 Task: Search one way flight ticket for 2 adults, 4 children and 1 infant on lap in business from Orlando: Orlando International Airport to Rockford: Chicago Rockford International Airport(was Northwest Chicagoland Regional Airport At Rockford) on 5-1-2023. Number of bags: 2 carry on bags and 7 checked bags. Price is upto 107000. Outbound departure time preference is 7:00.
Action: Mouse moved to (219, 205)
Screenshot: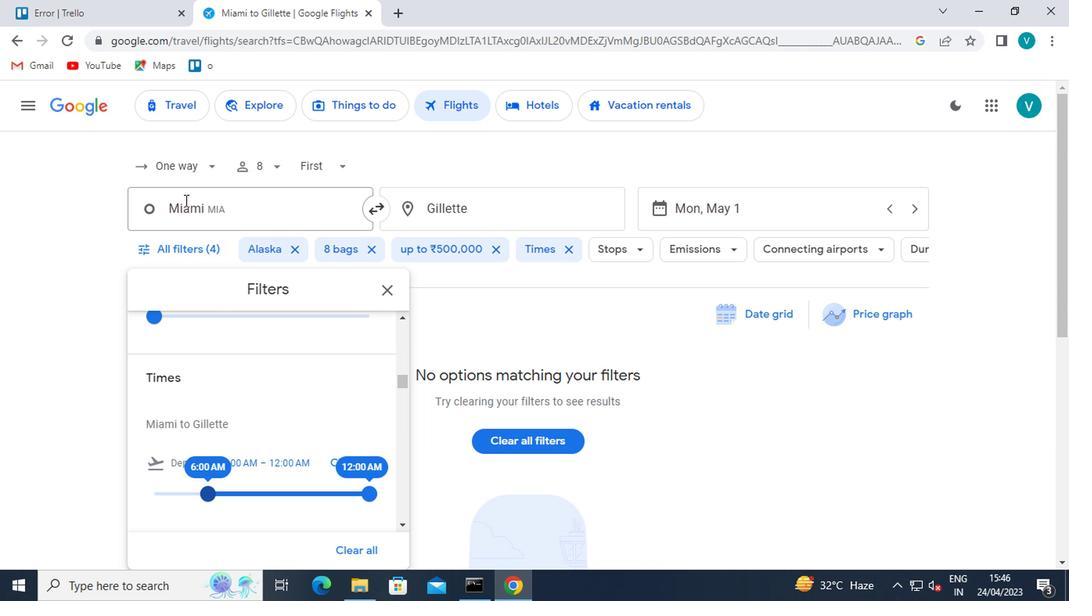 
Action: Mouse pressed left at (219, 205)
Screenshot: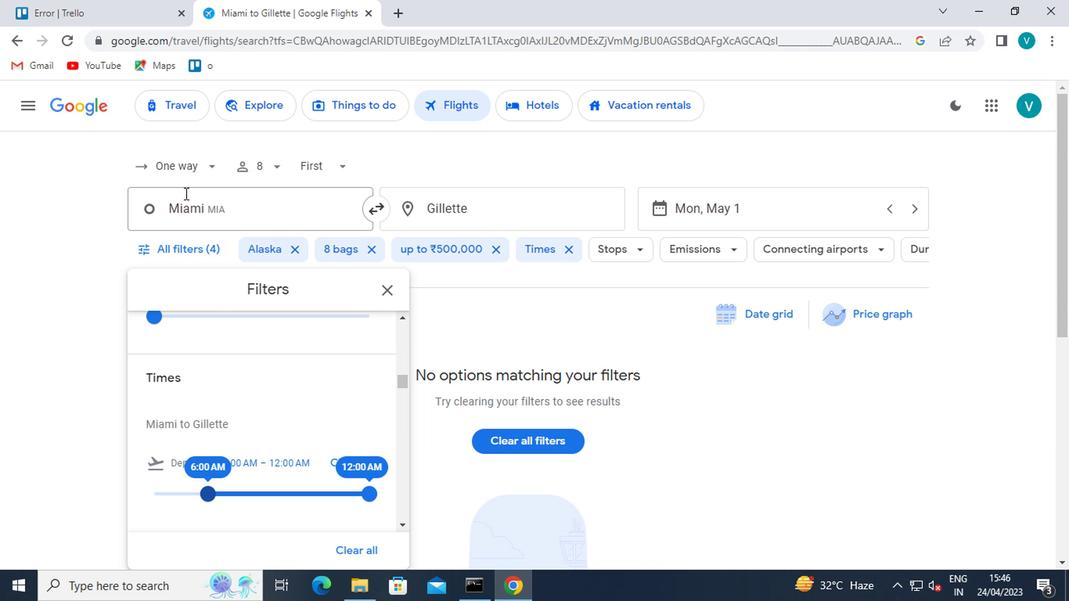 
Action: Mouse moved to (225, 253)
Screenshot: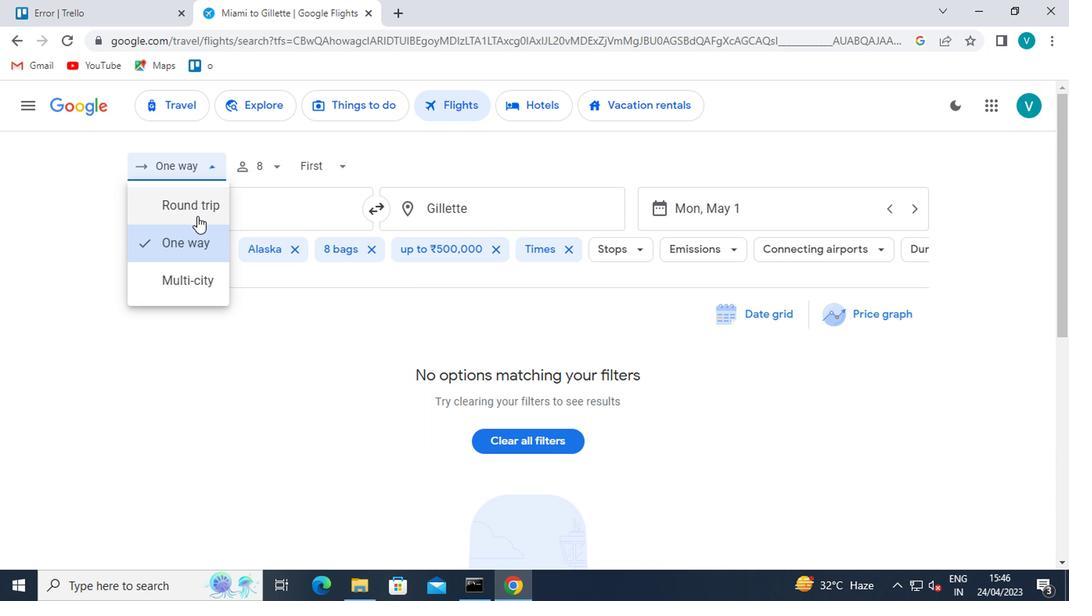 
Action: Mouse pressed left at (225, 253)
Screenshot: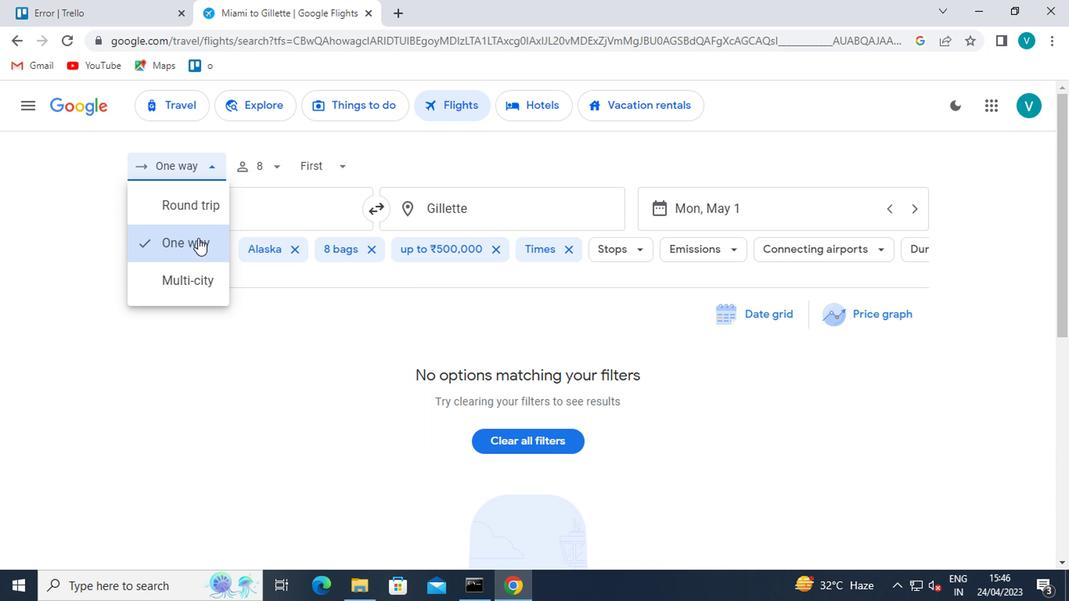 
Action: Mouse moved to (274, 201)
Screenshot: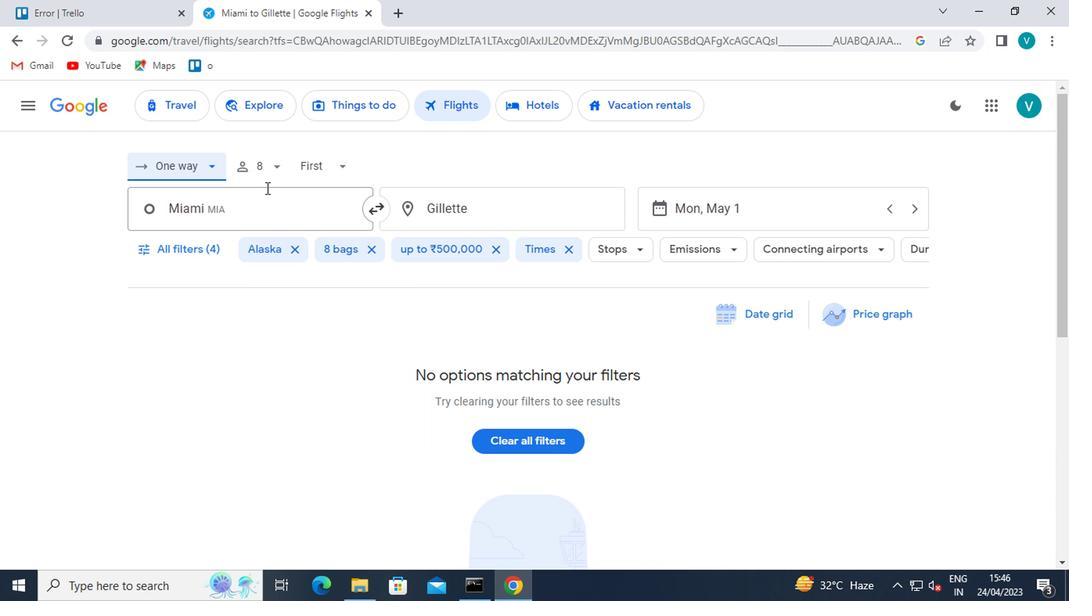 
Action: Mouse pressed left at (274, 201)
Screenshot: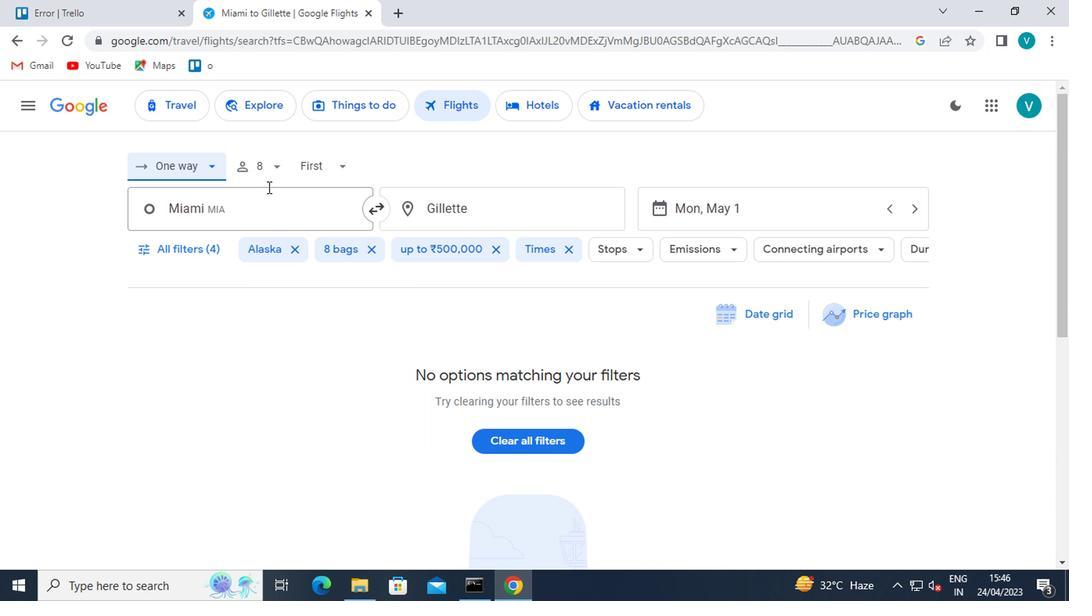 
Action: Mouse moved to (358, 228)
Screenshot: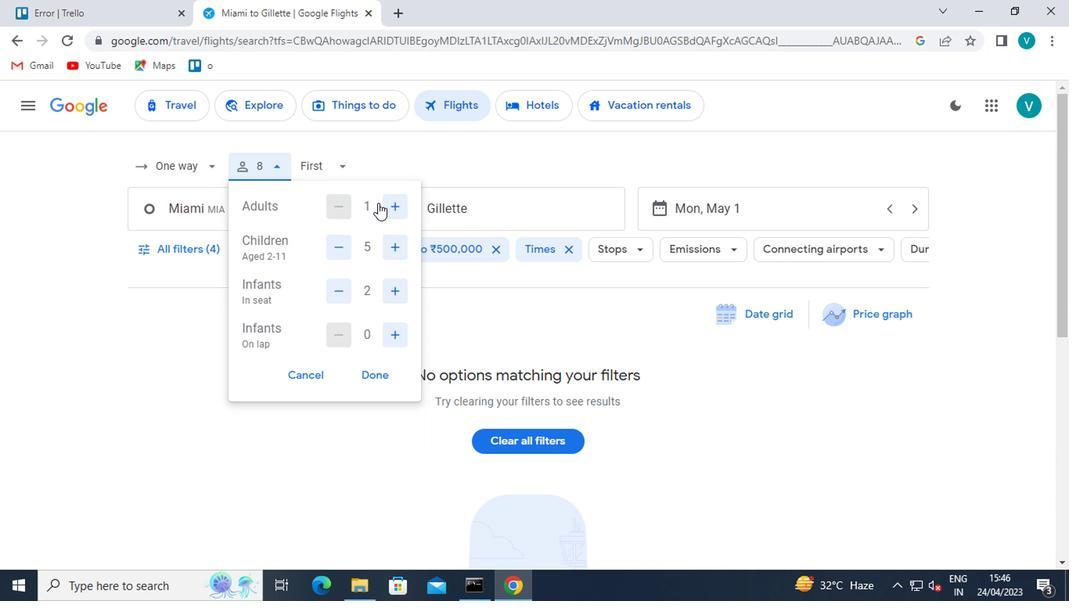 
Action: Mouse pressed left at (358, 228)
Screenshot: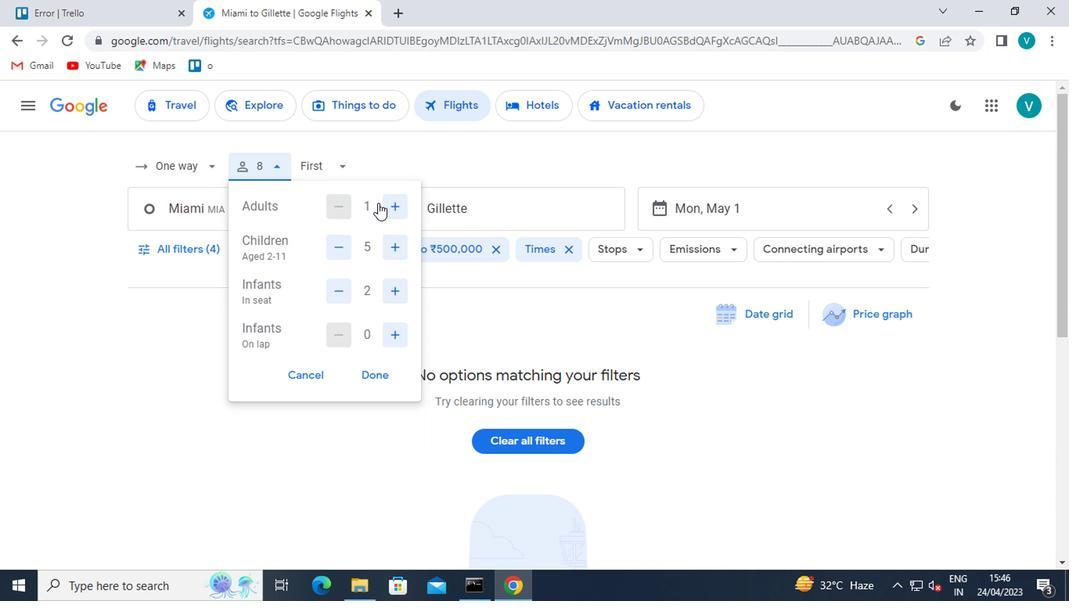 
Action: Mouse moved to (325, 260)
Screenshot: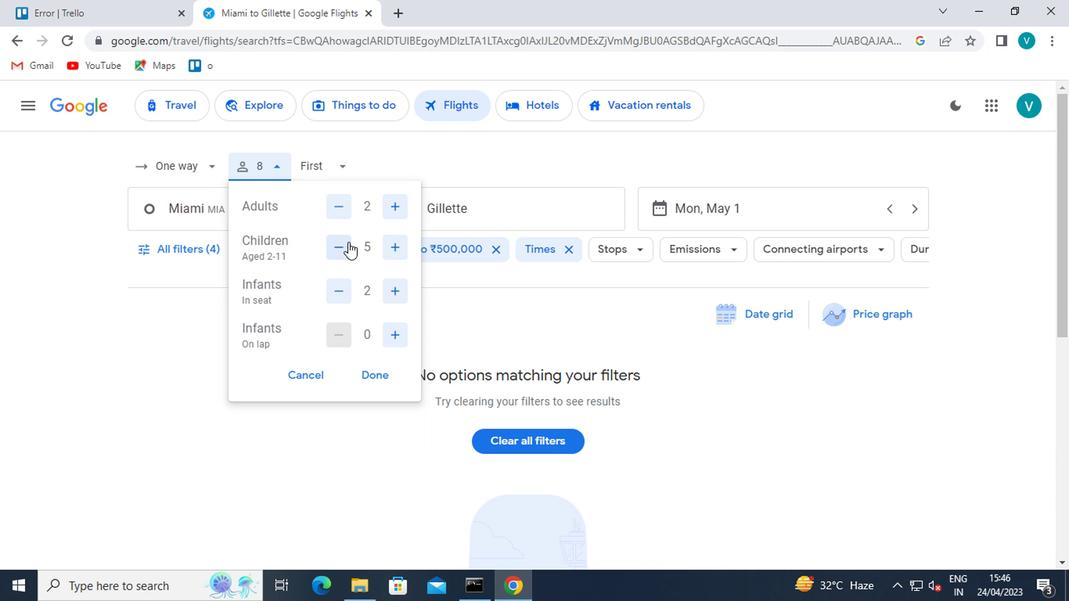 
Action: Mouse pressed left at (325, 260)
Screenshot: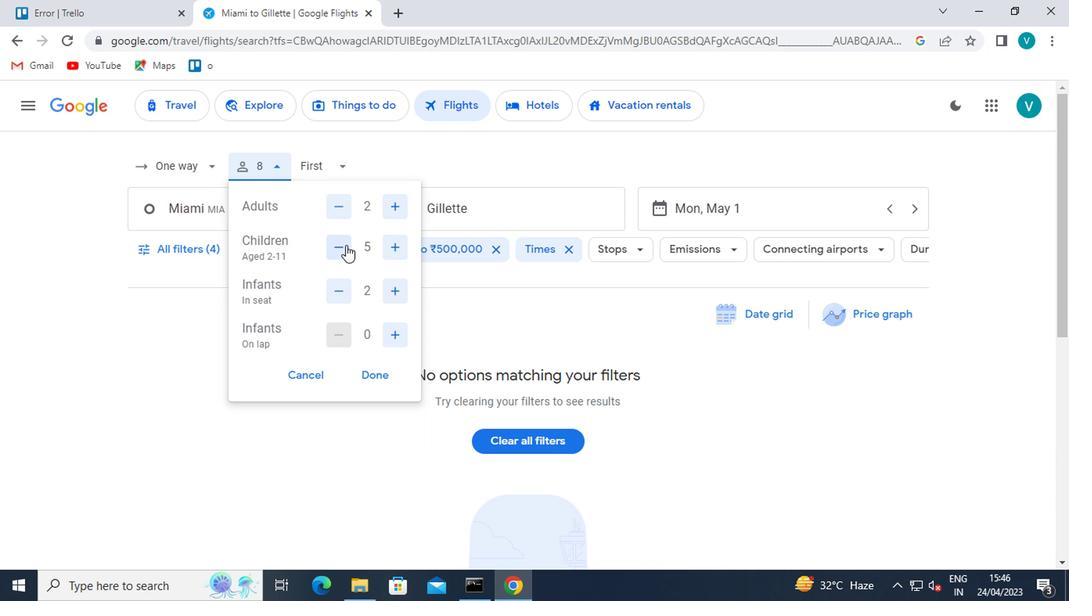 
Action: Mouse moved to (324, 289)
Screenshot: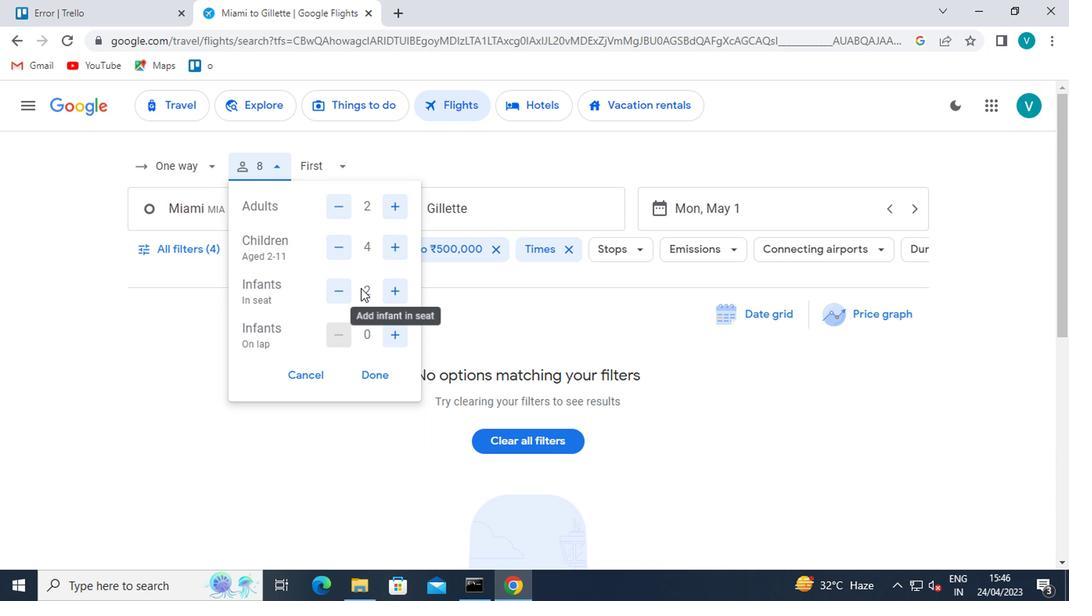 
Action: Mouse pressed left at (324, 289)
Screenshot: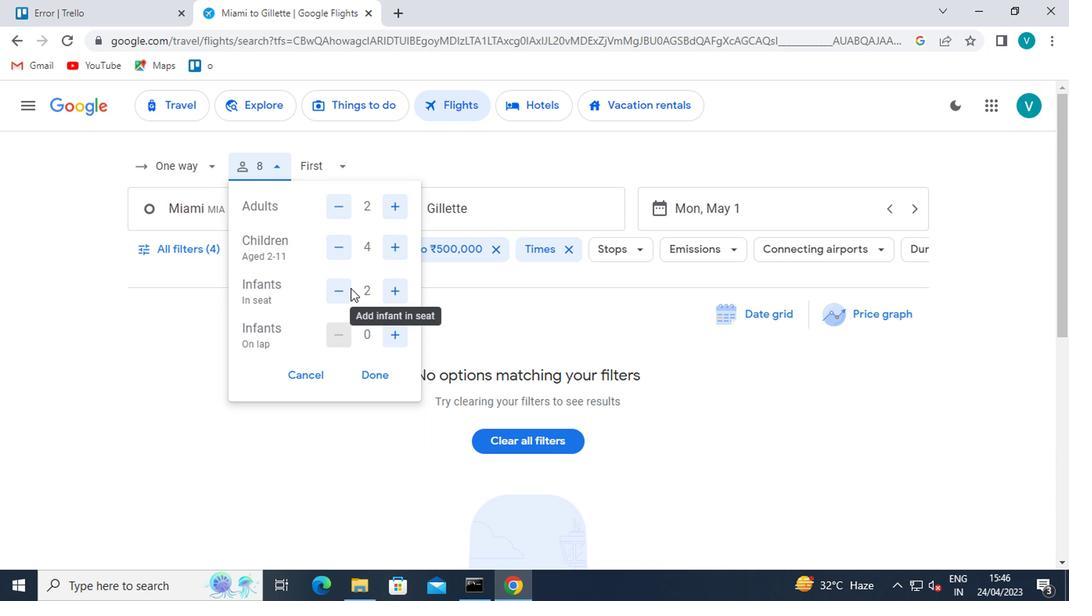
Action: Mouse moved to (323, 289)
Screenshot: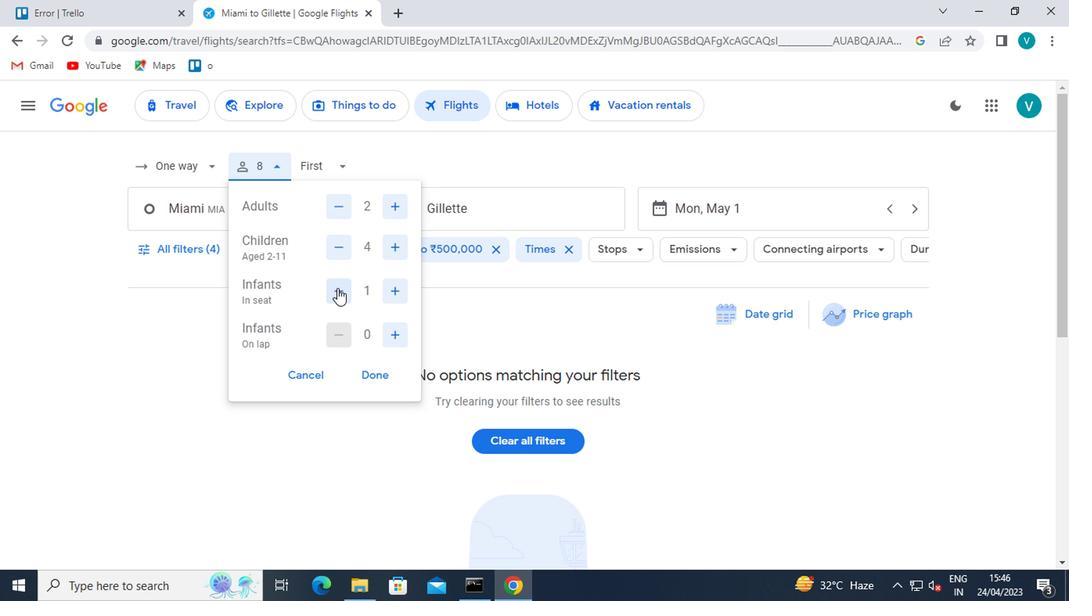 
Action: Mouse pressed left at (323, 289)
Screenshot: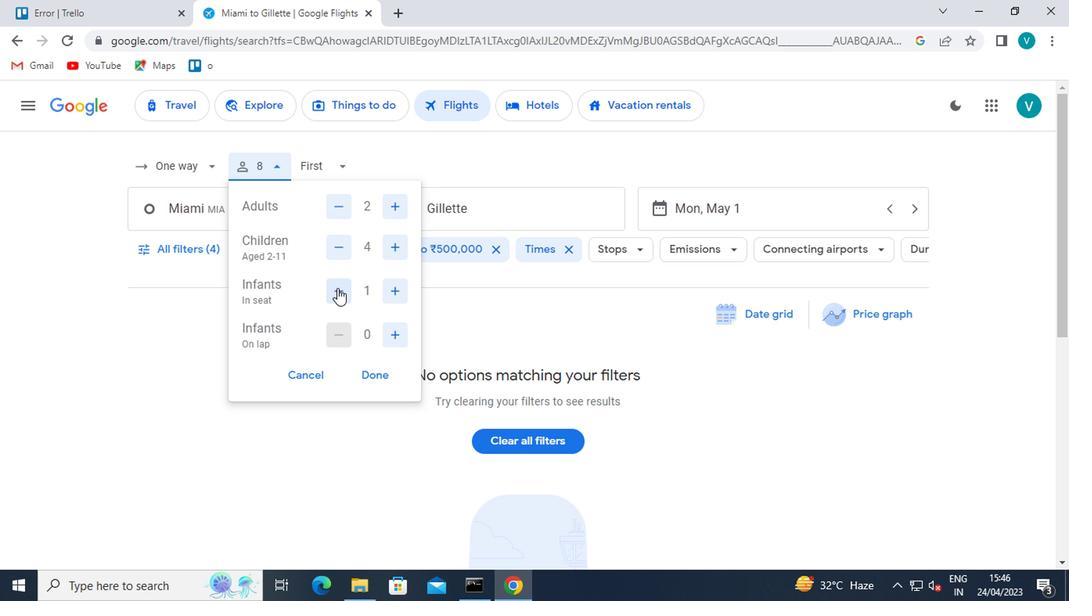 
Action: Mouse moved to (360, 323)
Screenshot: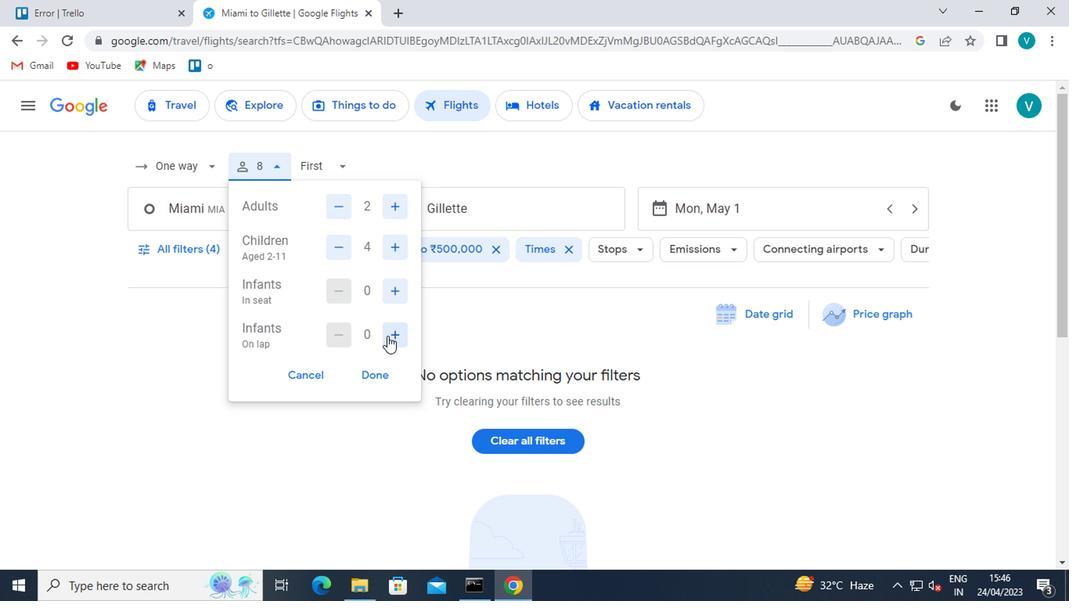 
Action: Mouse pressed left at (360, 323)
Screenshot: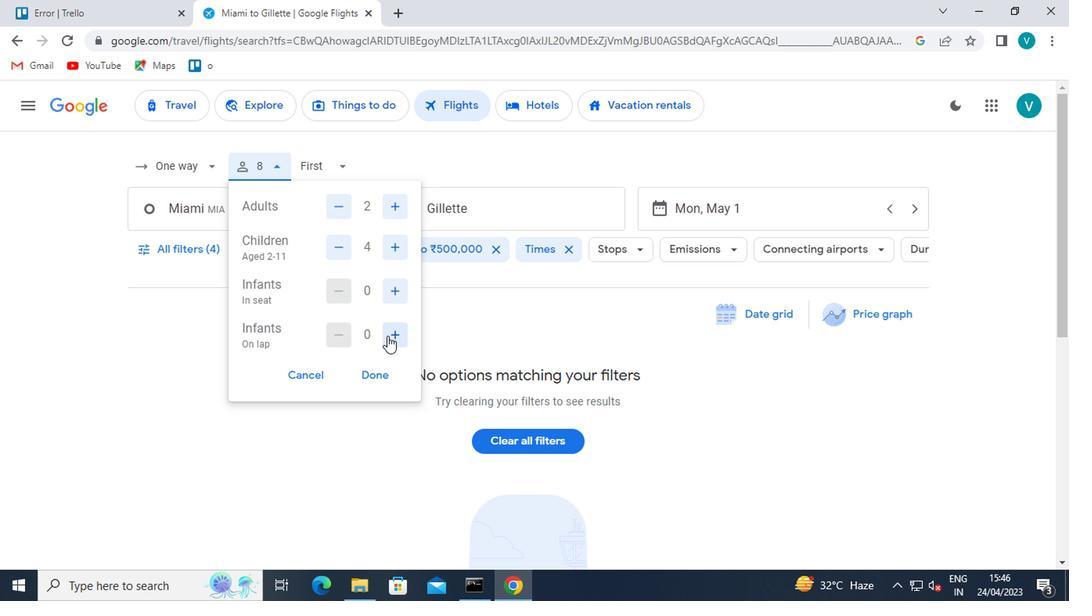 
Action: Mouse moved to (335, 204)
Screenshot: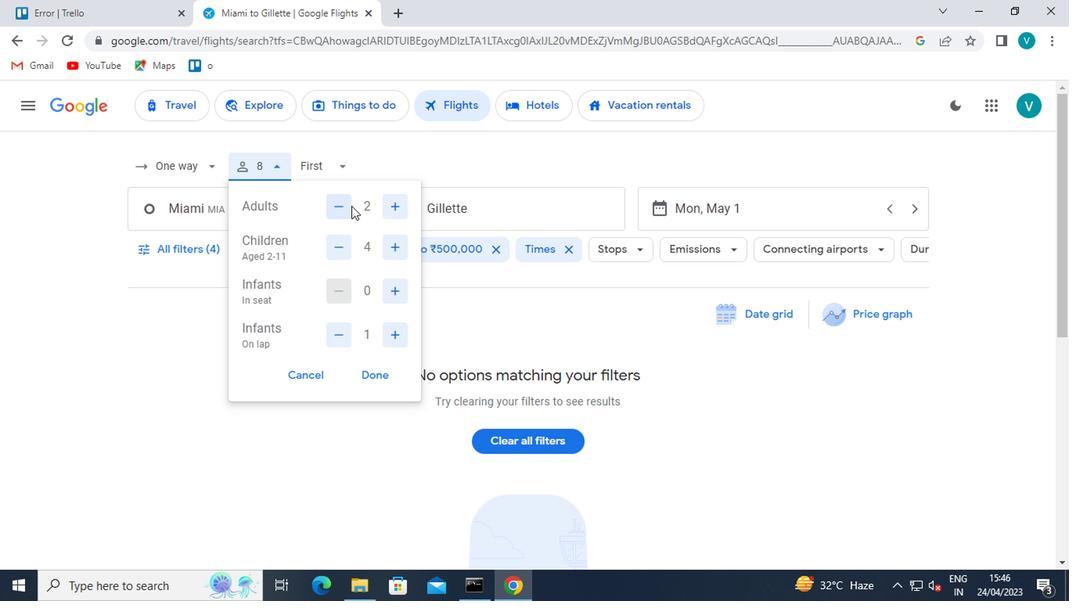 
Action: Mouse pressed left at (335, 204)
Screenshot: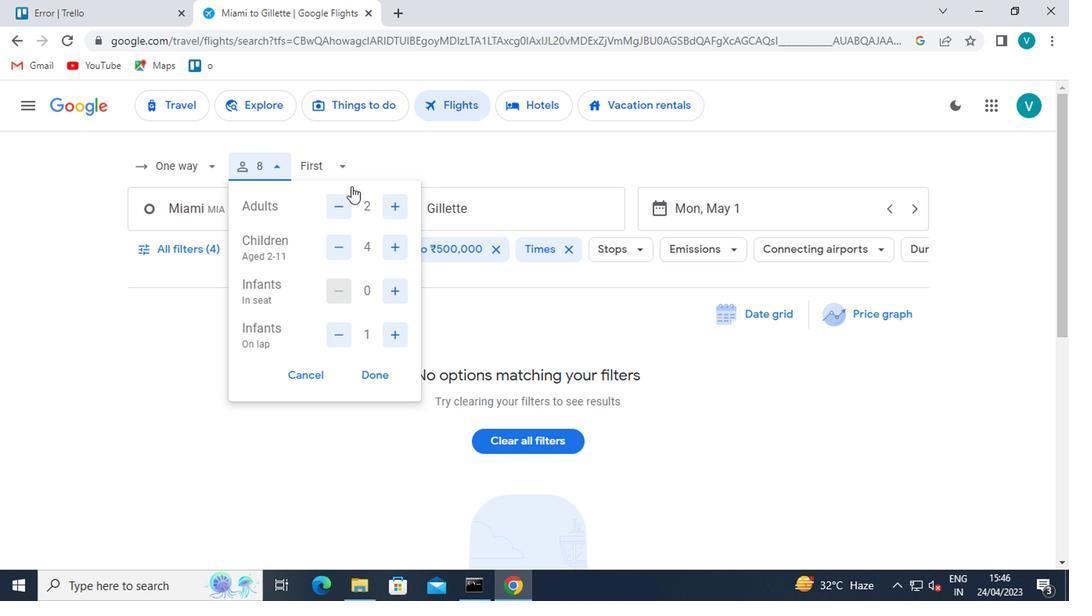 
Action: Mouse moved to (335, 272)
Screenshot: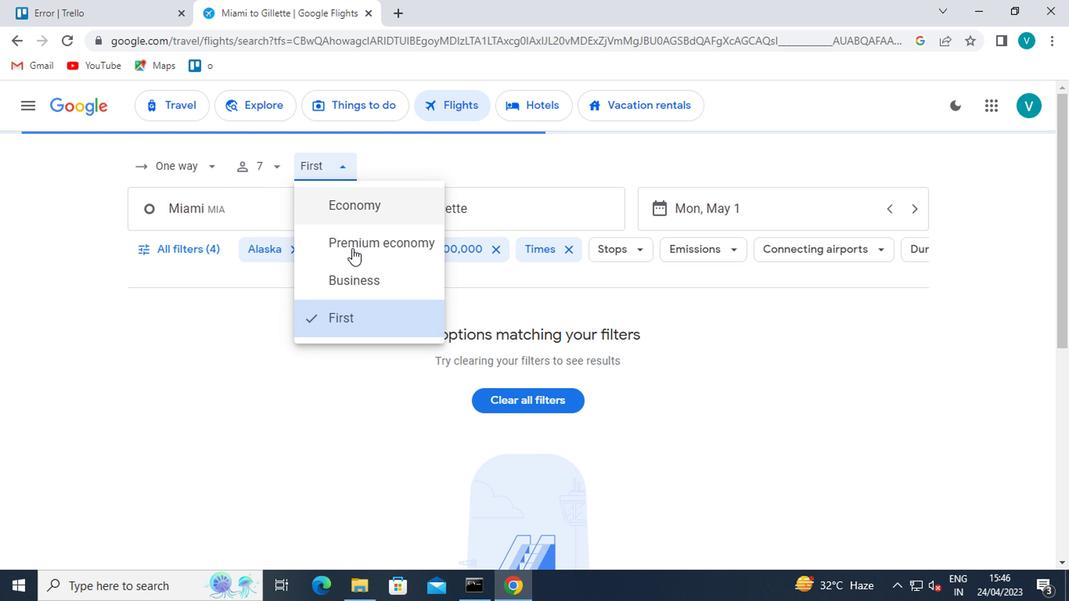 
Action: Mouse pressed left at (335, 272)
Screenshot: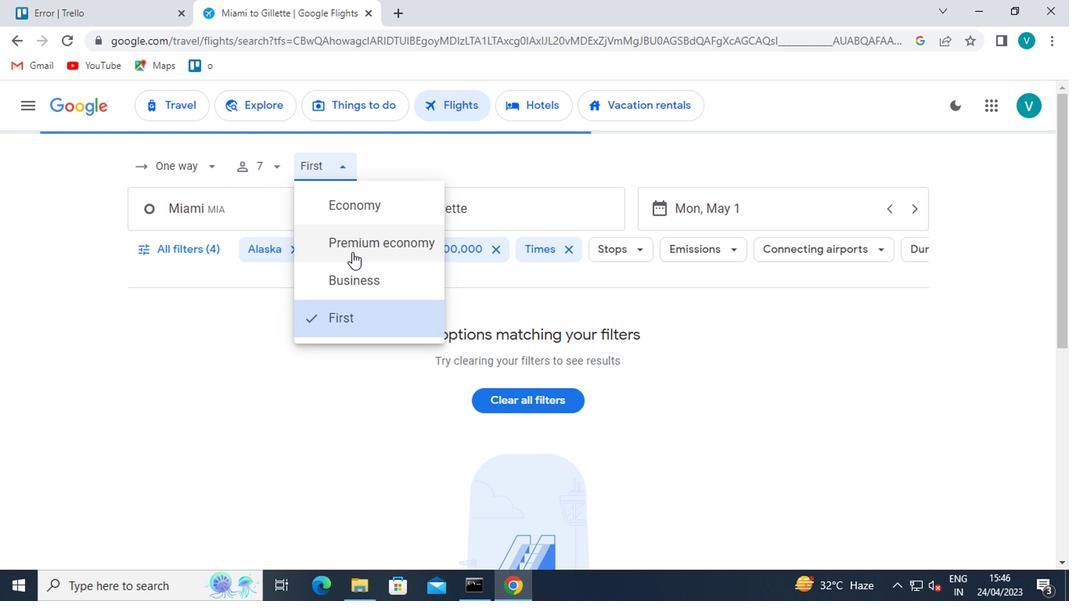 
Action: Mouse moved to (255, 246)
Screenshot: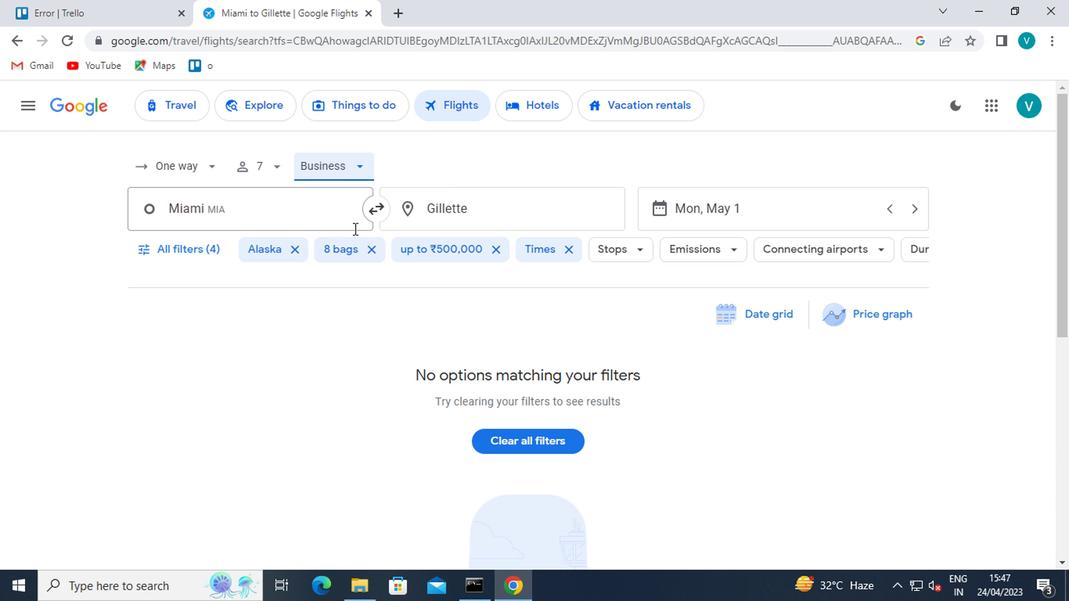
Action: Mouse pressed left at (255, 246)
Screenshot: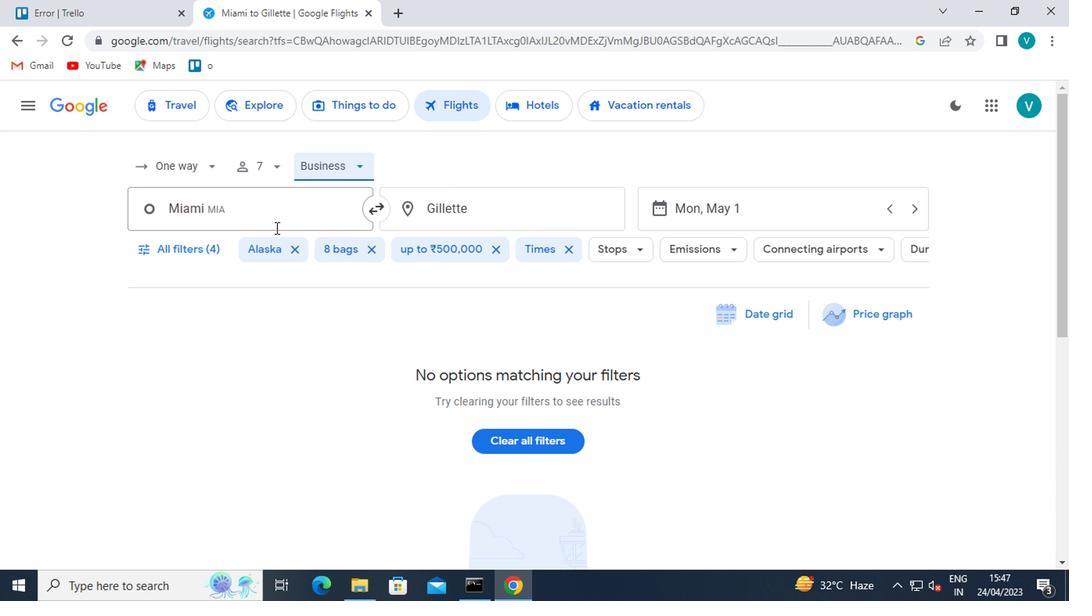 
Action: Mouse moved to (261, 241)
Screenshot: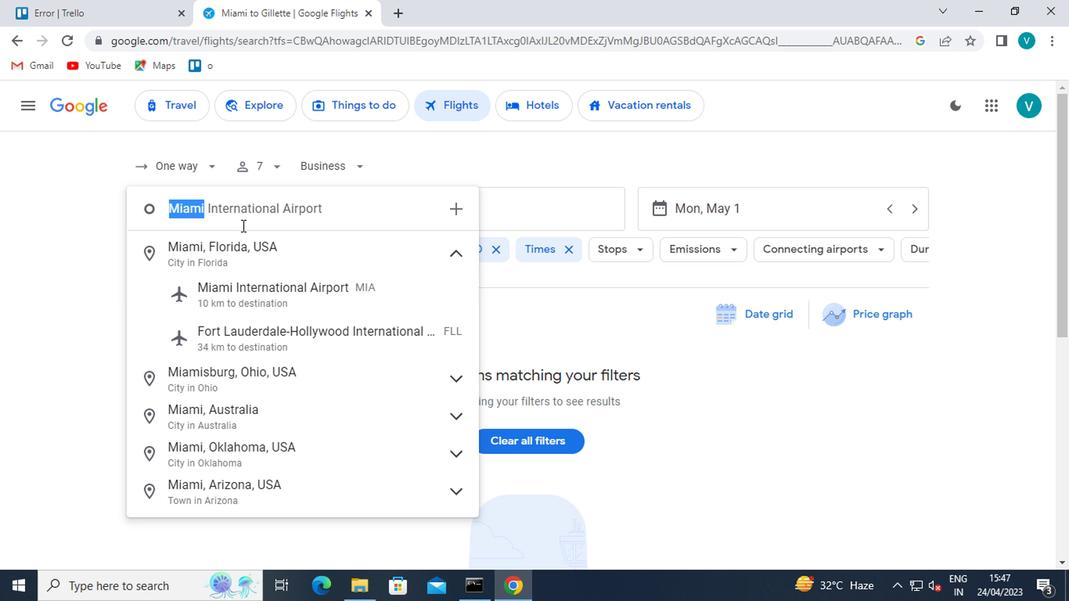 
Action: Key pressed <Key.shift>ORLANDO
Screenshot: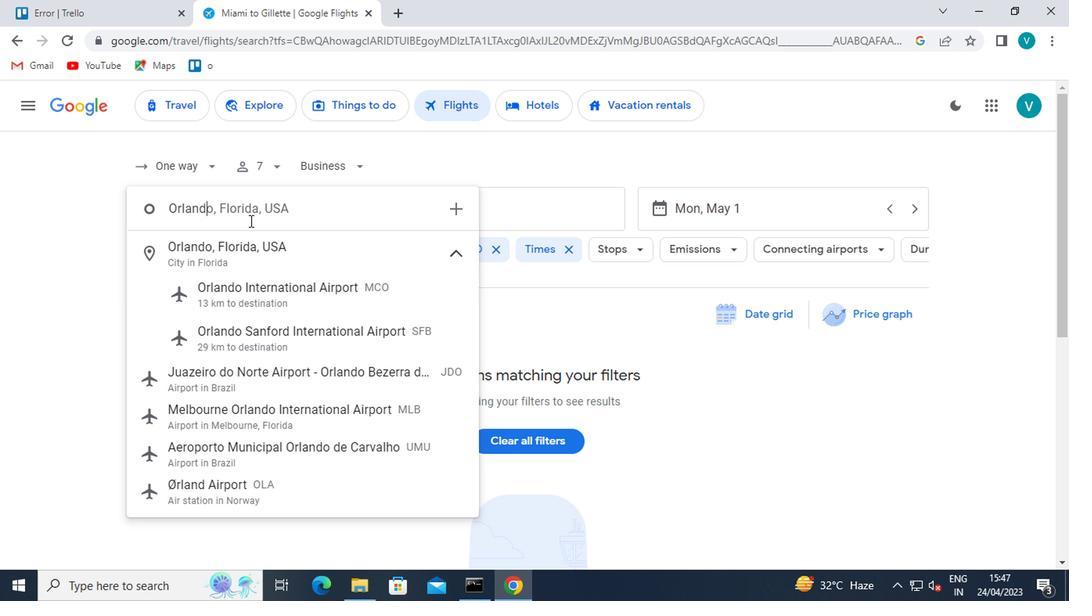
Action: Mouse moved to (285, 295)
Screenshot: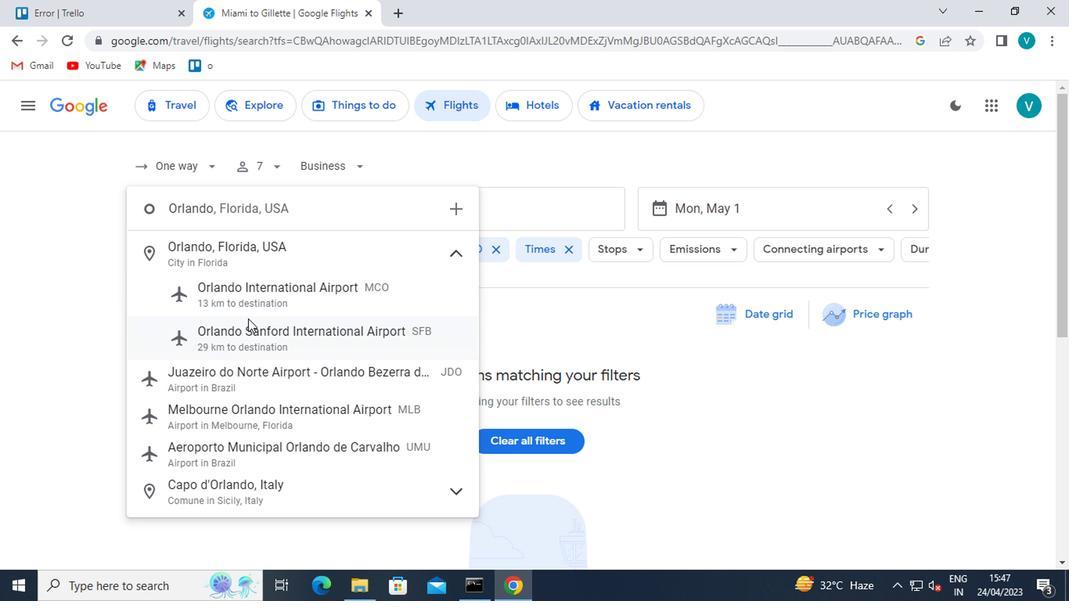
Action: Mouse pressed left at (285, 295)
Screenshot: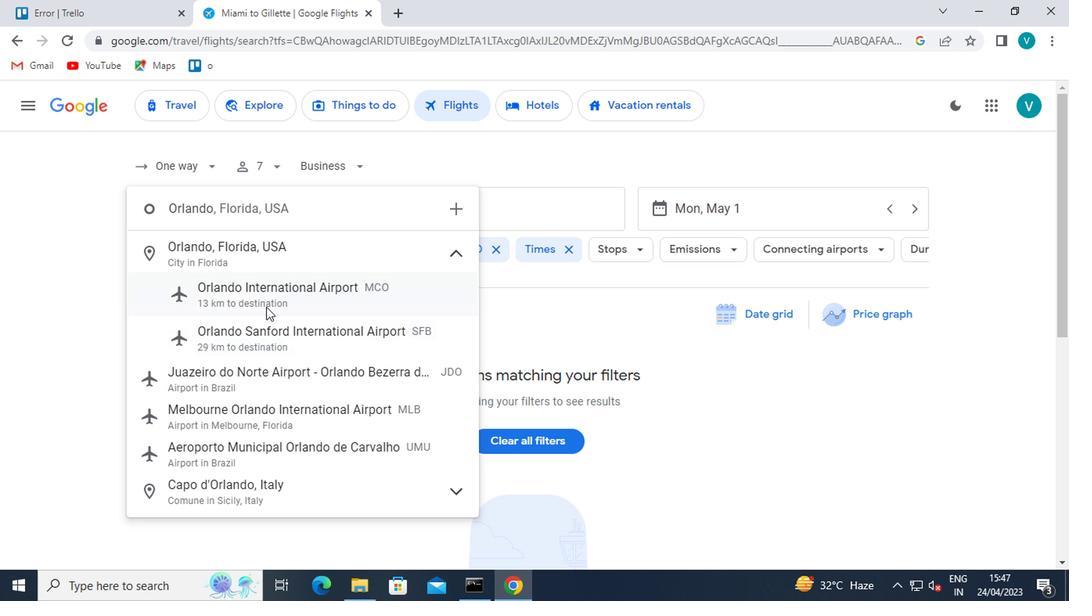 
Action: Mouse moved to (441, 235)
Screenshot: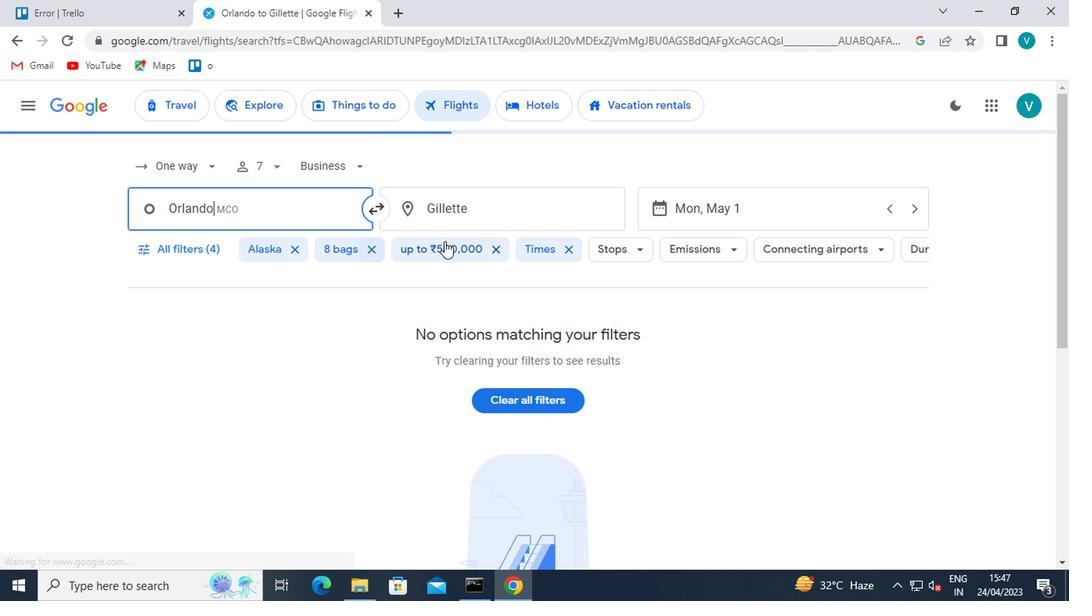 
Action: Mouse pressed left at (441, 235)
Screenshot: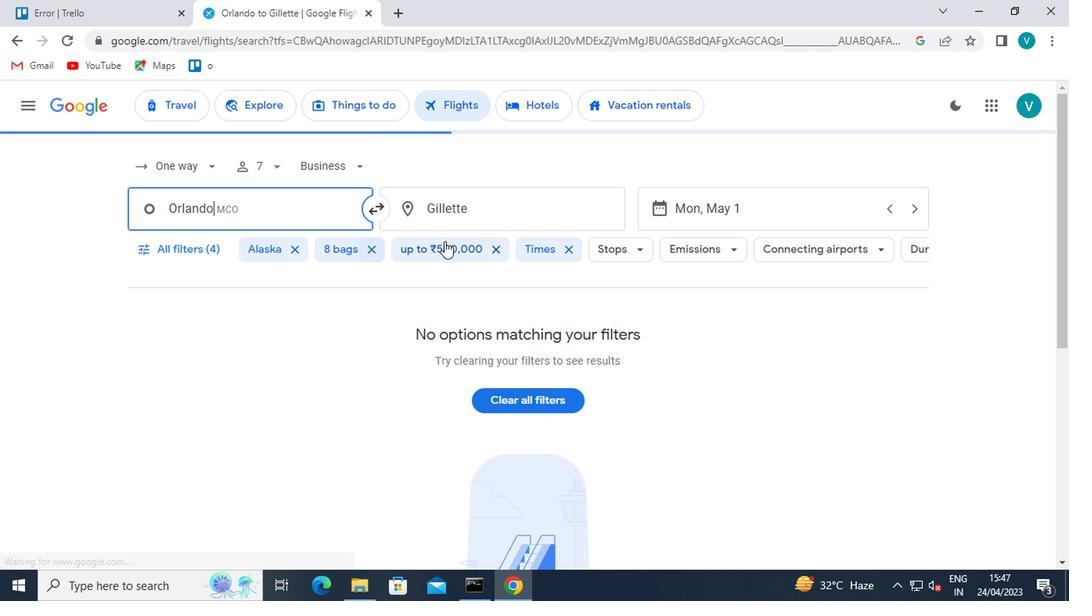 
Action: Mouse moved to (418, 220)
Screenshot: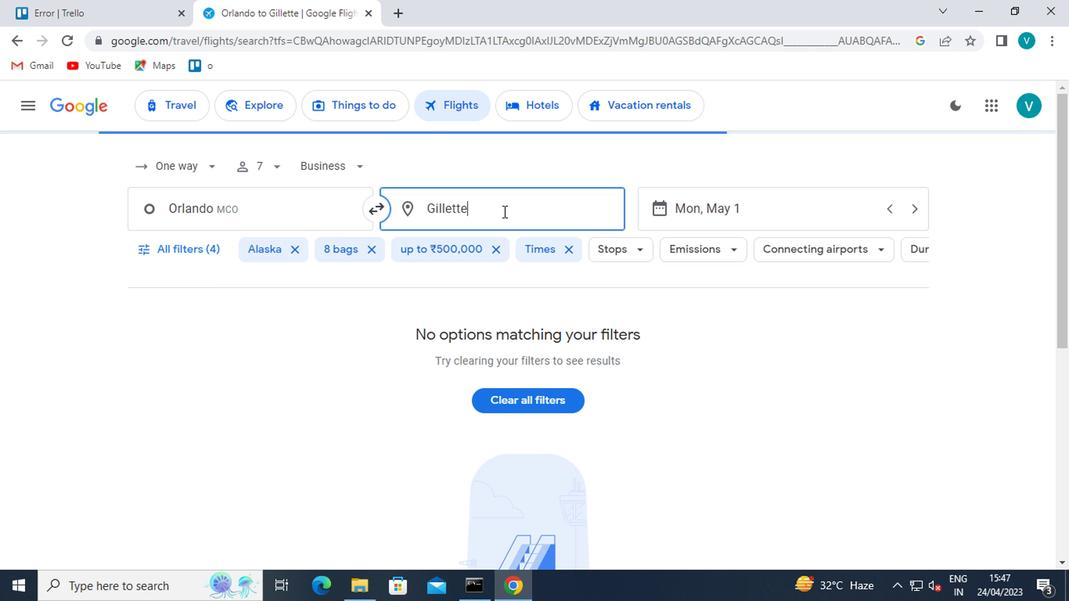 
Action: Key pressed <Key.shift>RO
Screenshot: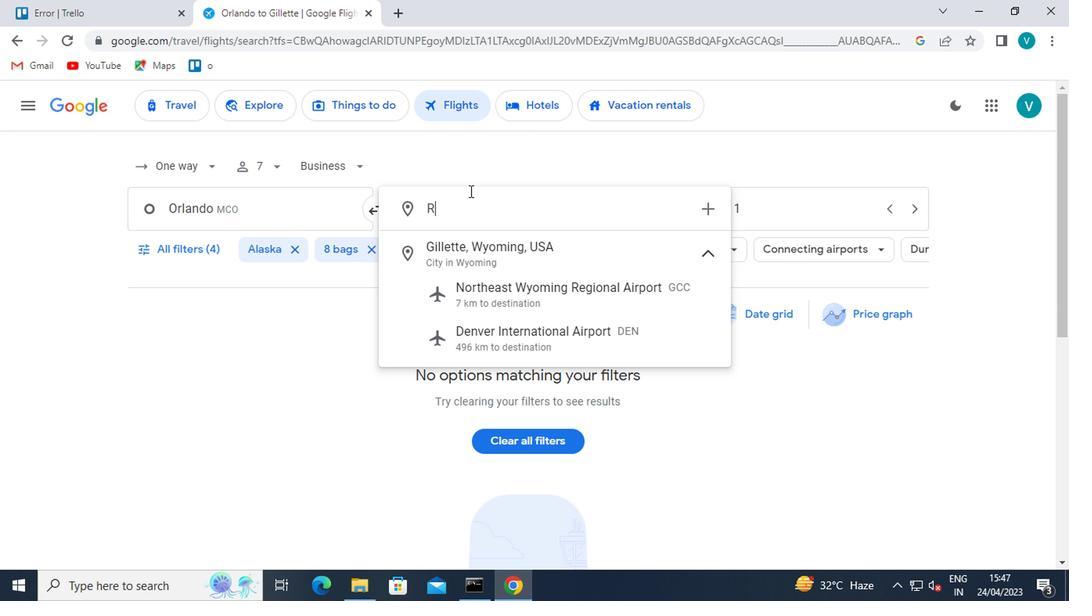 
Action: Mouse moved to (417, 219)
Screenshot: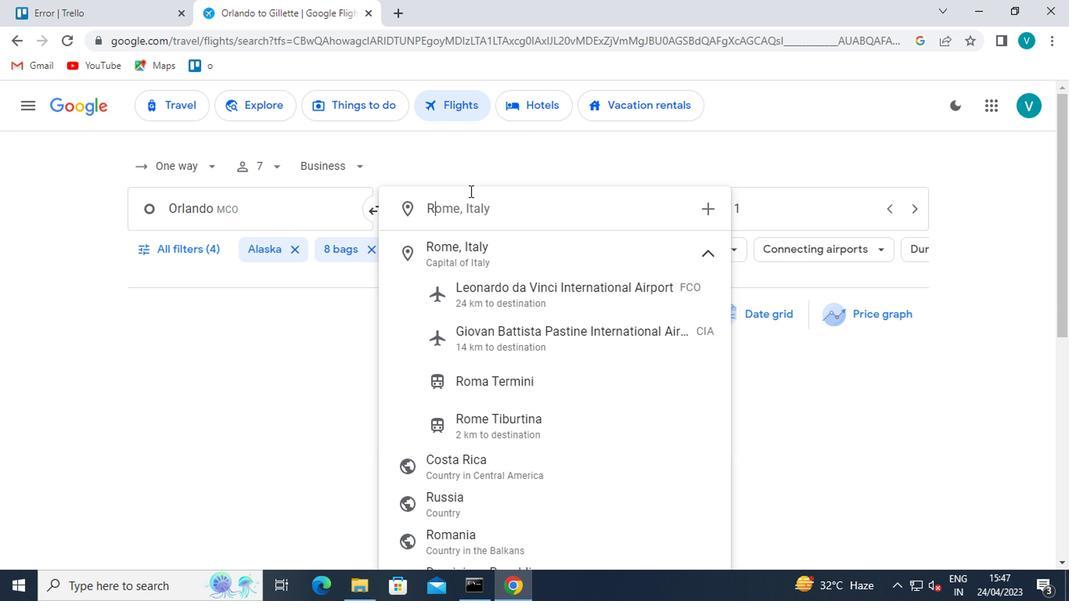 
Action: Key pressed CK
Screenshot: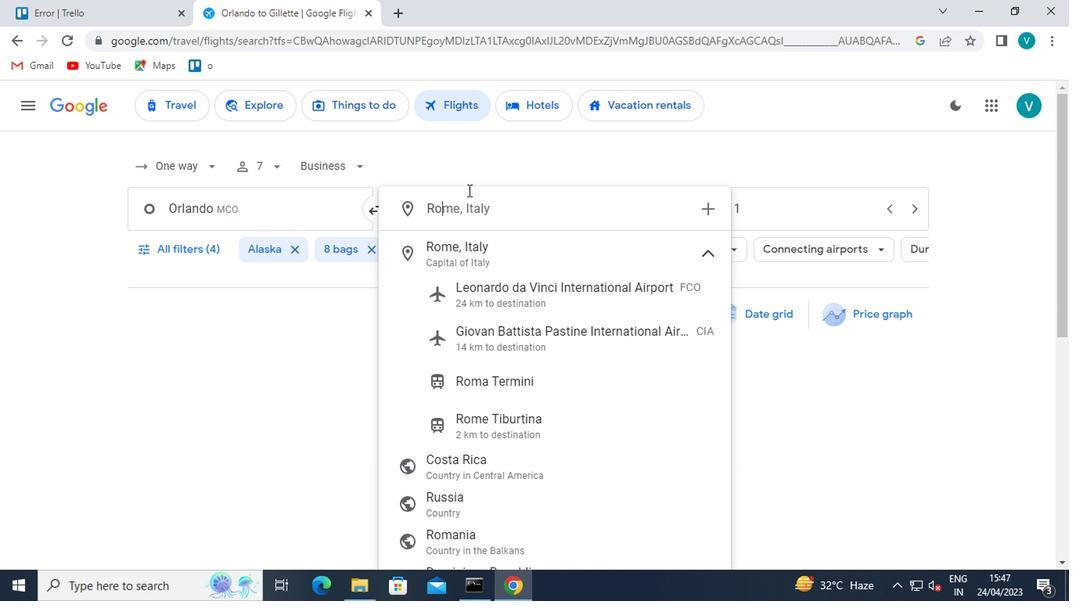 
Action: Mouse moved to (416, 218)
Screenshot: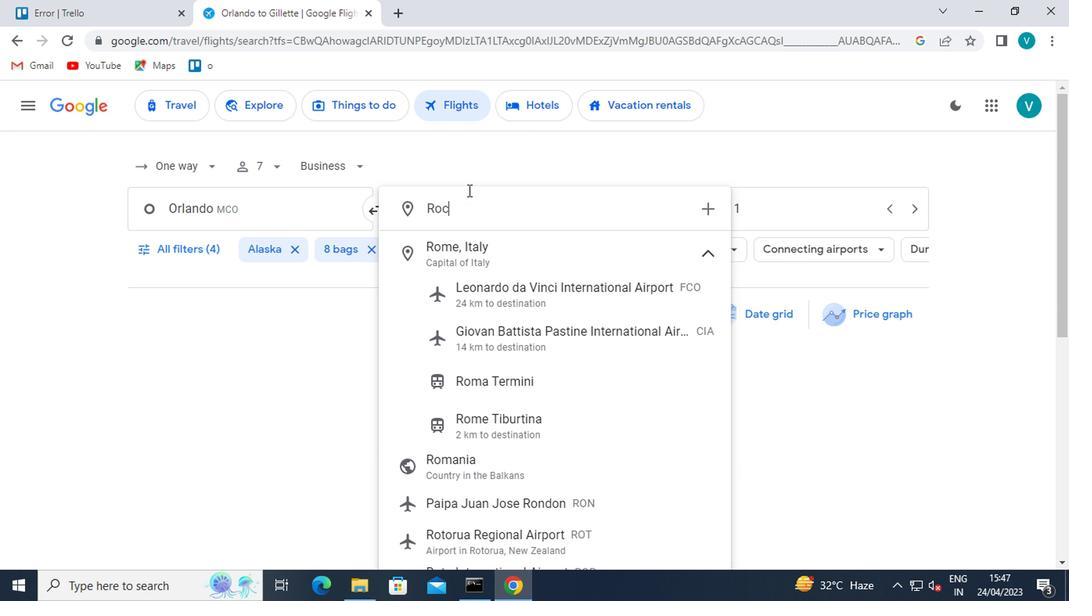 
Action: Key pressed F
Screenshot: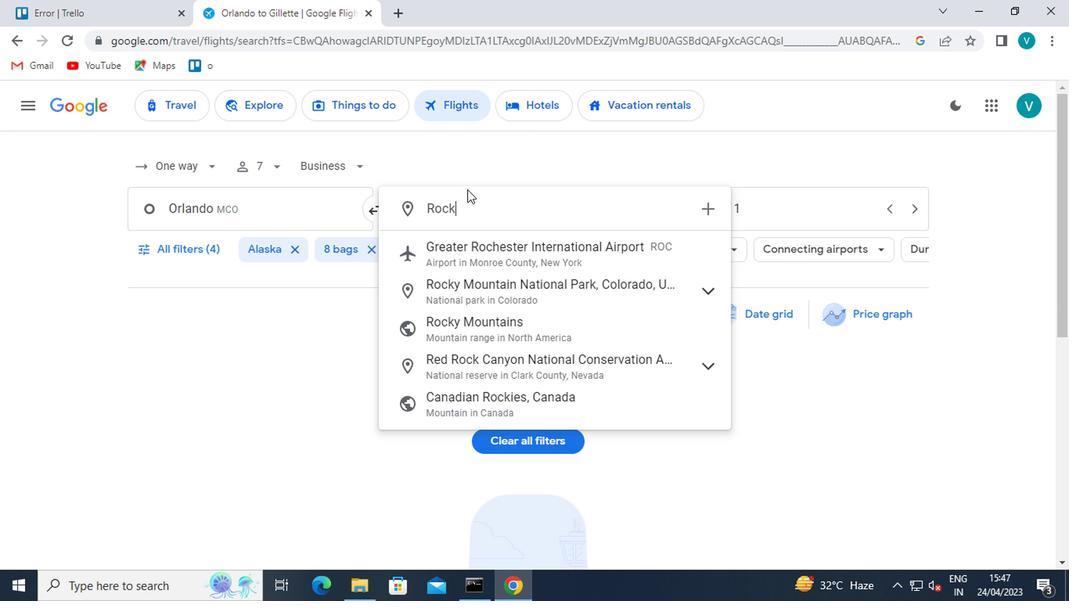 
Action: Mouse moved to (416, 218)
Screenshot: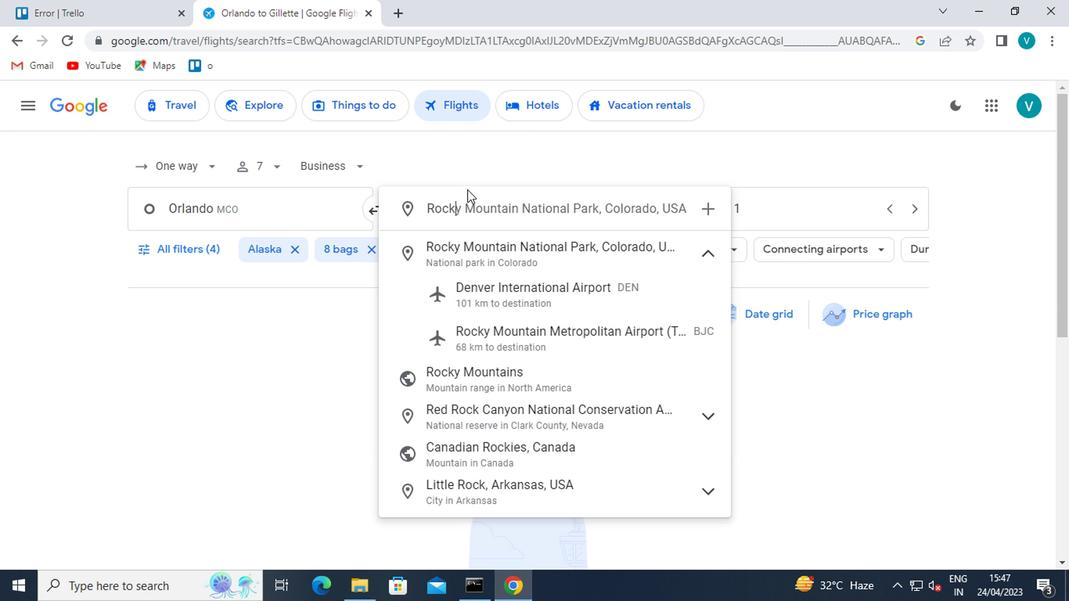 
Action: Key pressed O
Screenshot: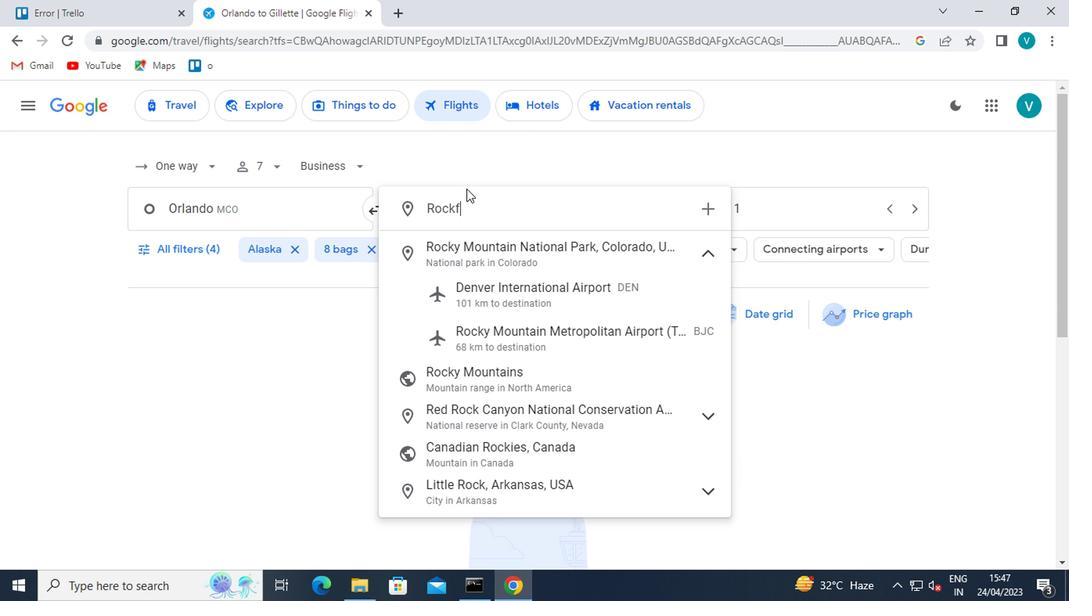 
Action: Mouse moved to (414, 217)
Screenshot: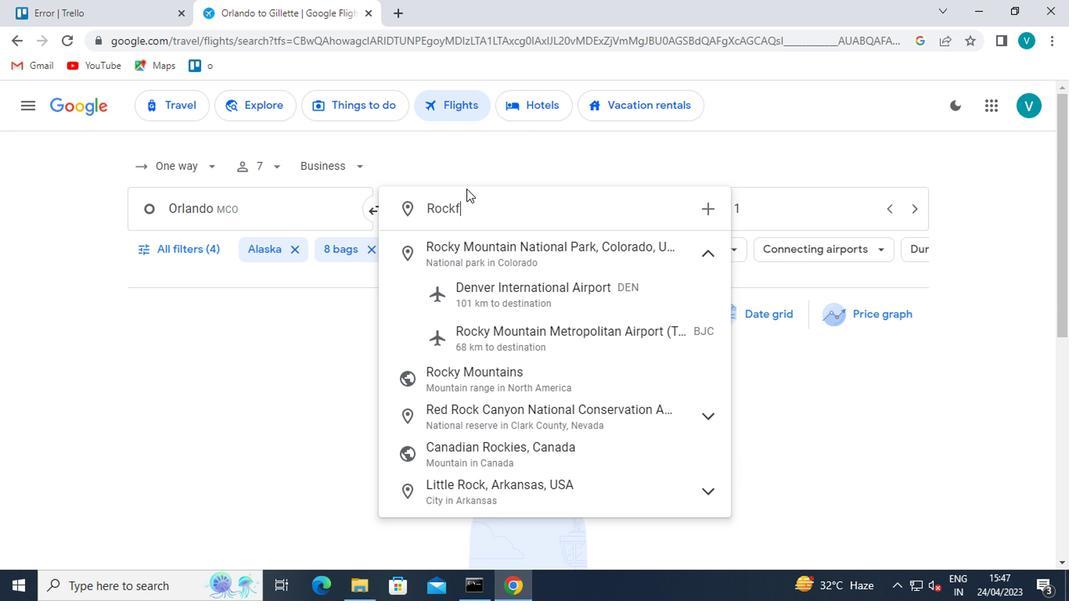 
Action: Key pressed R
Screenshot: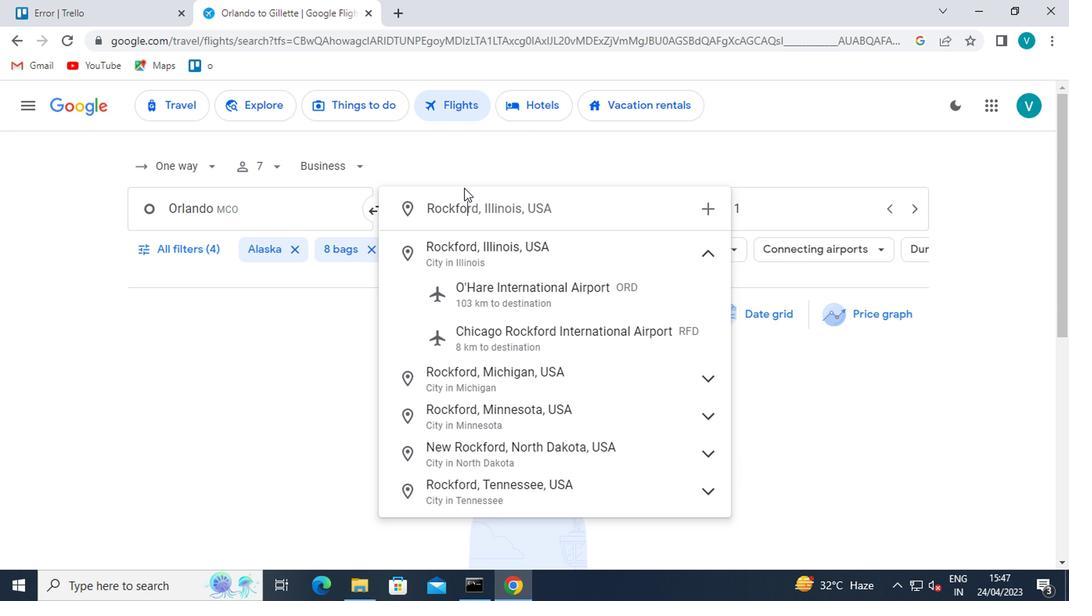 
Action: Mouse moved to (414, 217)
Screenshot: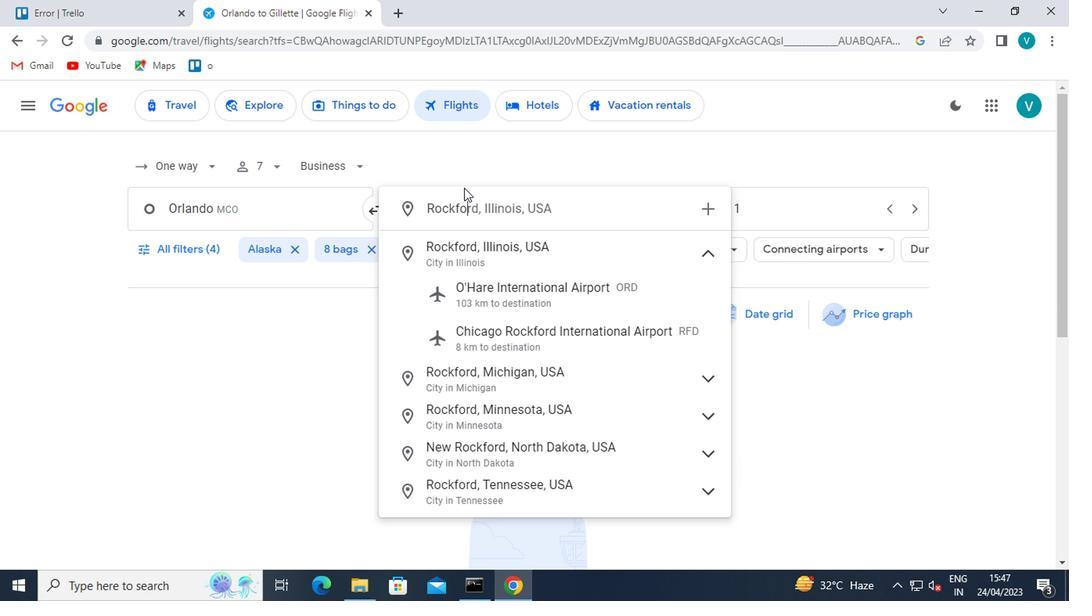 
Action: Key pressed D
Screenshot: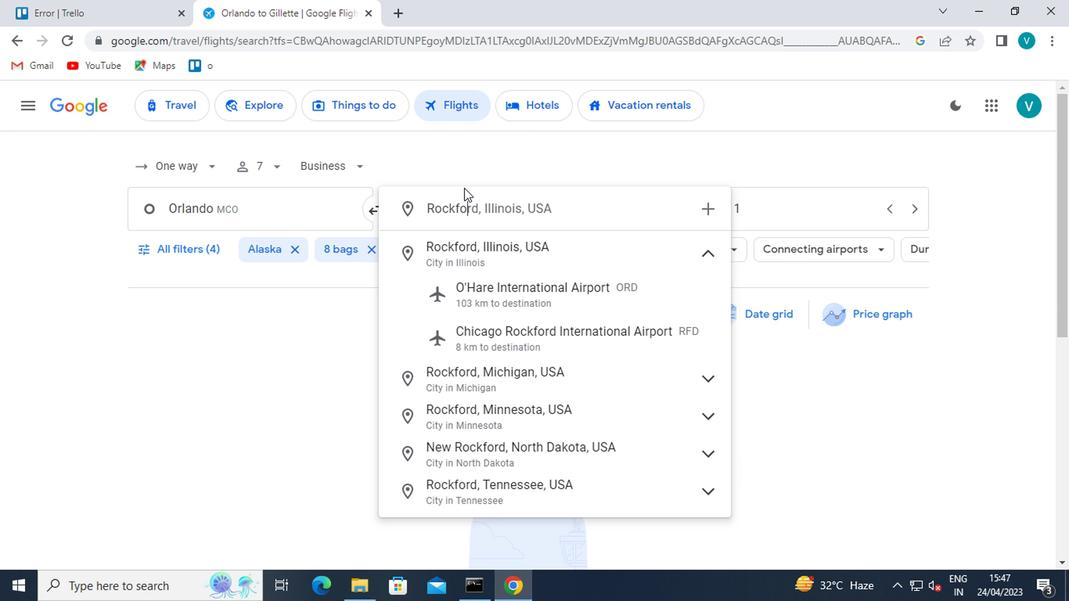 
Action: Mouse moved to (481, 320)
Screenshot: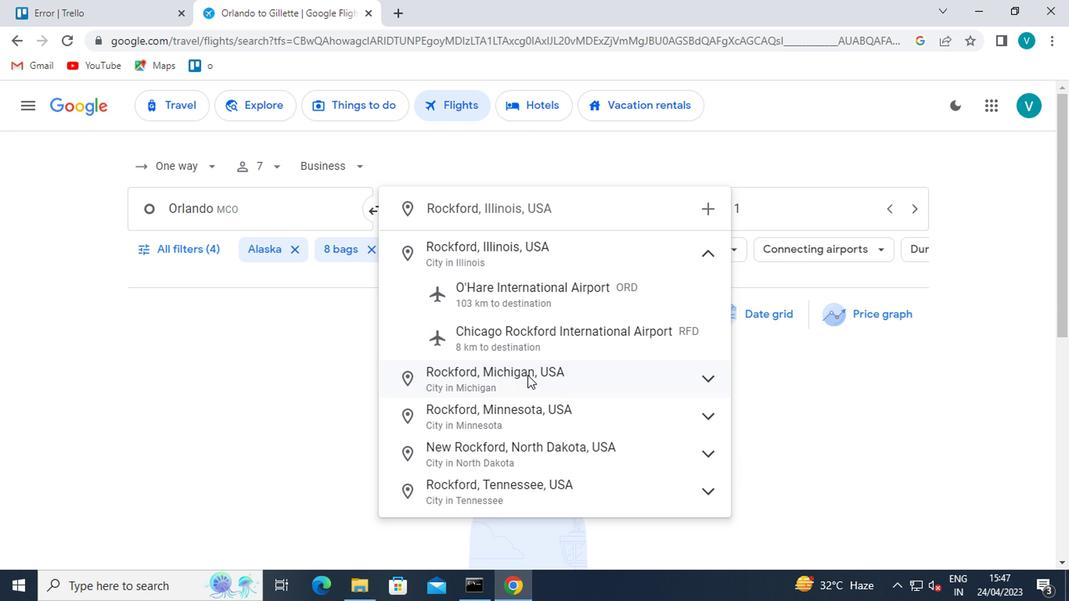 
Action: Mouse pressed left at (481, 320)
Screenshot: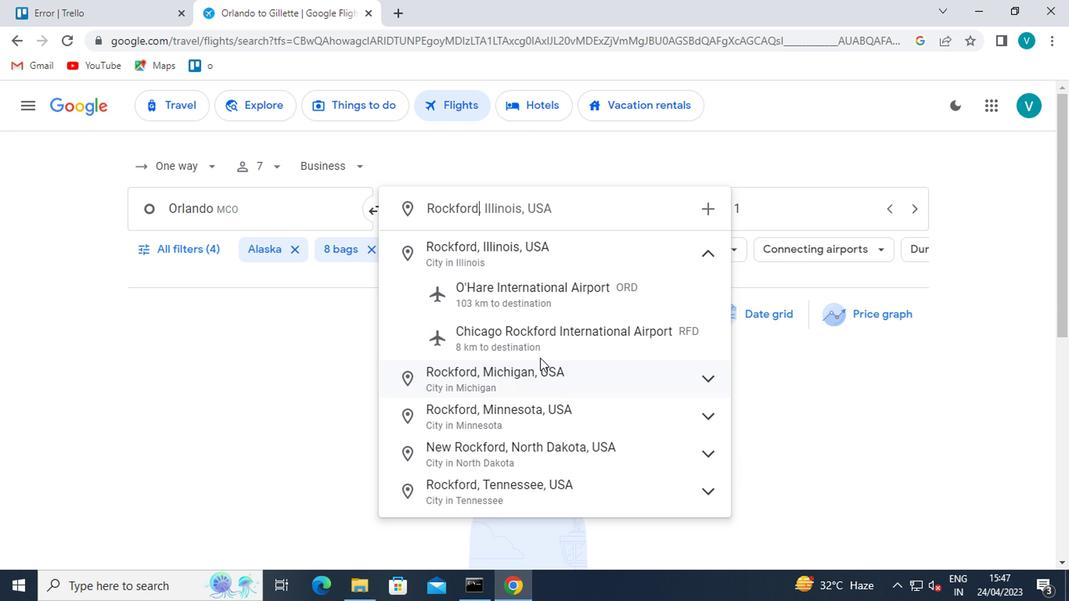 
Action: Mouse moved to (650, 238)
Screenshot: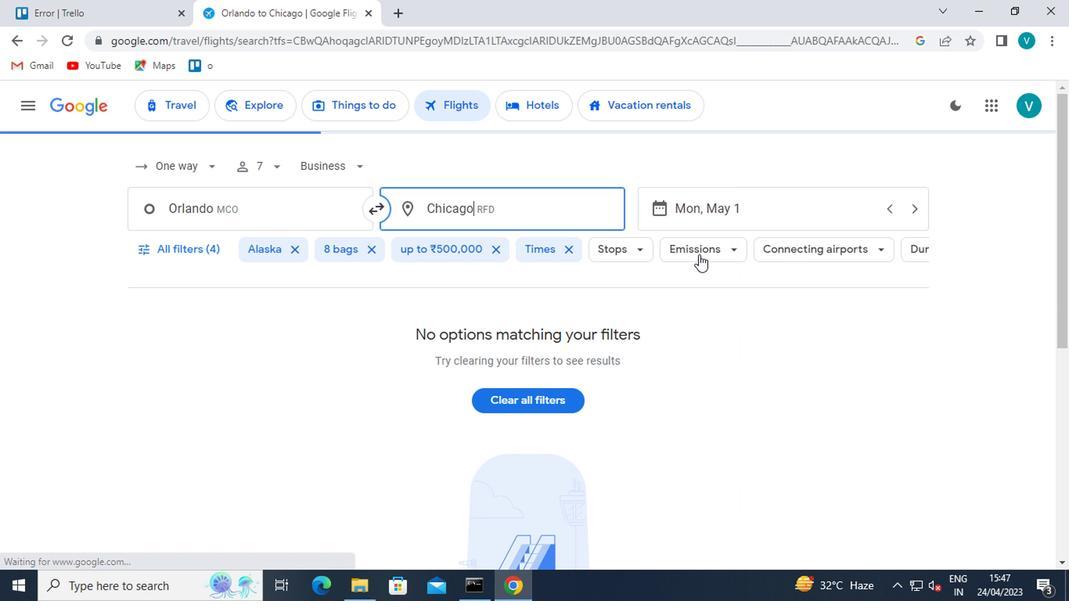 
Action: Mouse pressed left at (650, 238)
Screenshot: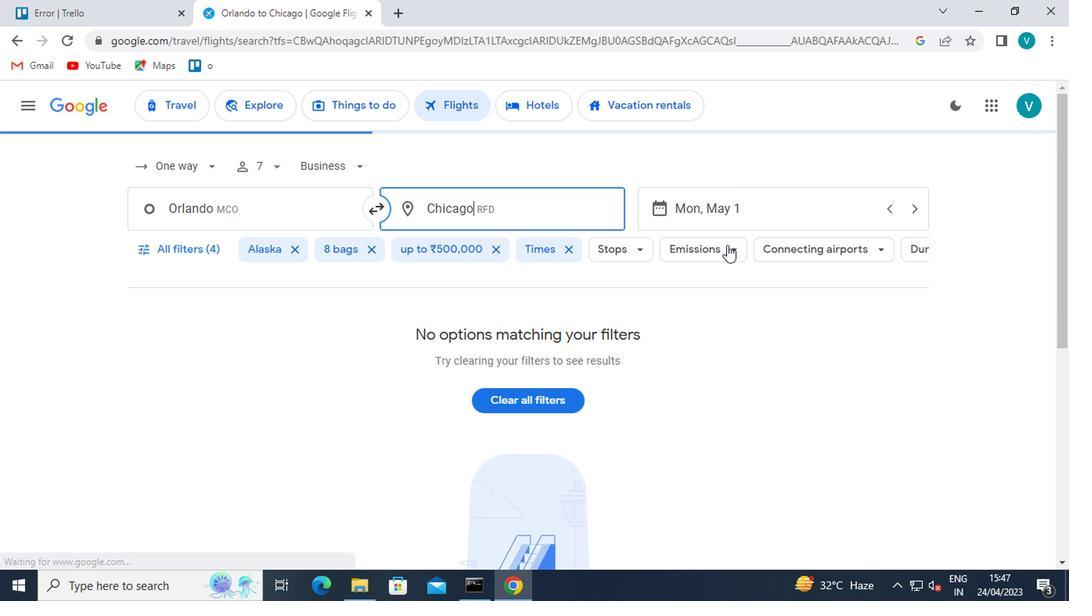 
Action: Mouse moved to (591, 288)
Screenshot: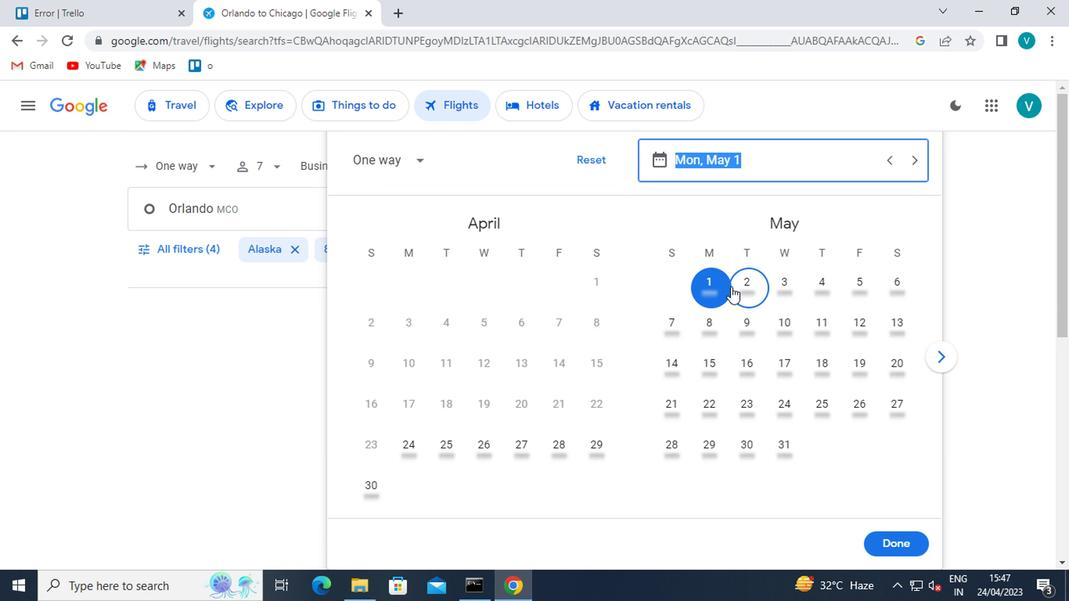 
Action: Mouse pressed left at (591, 288)
Screenshot: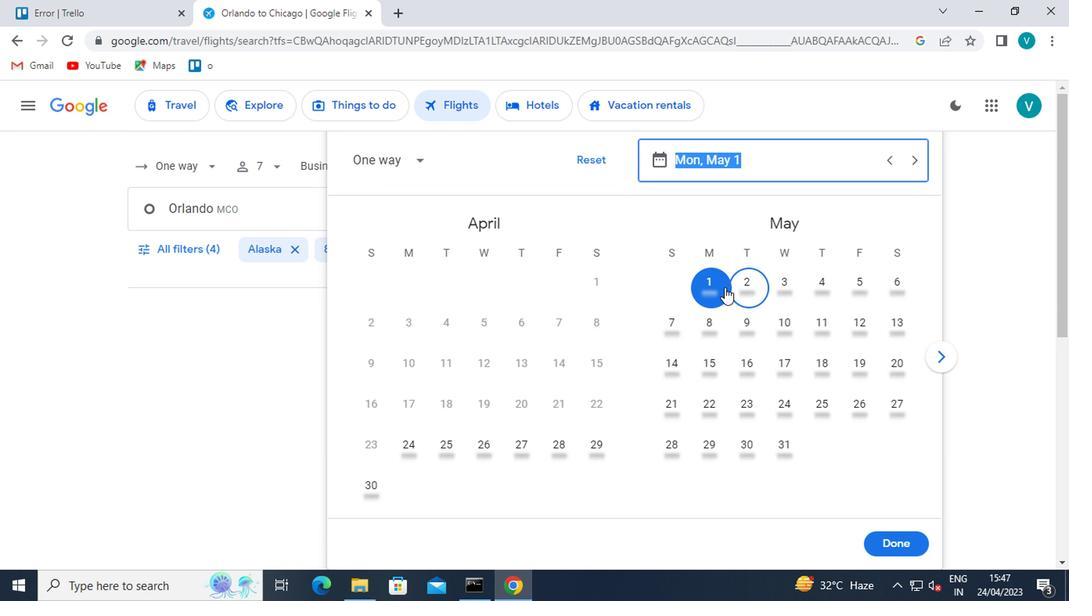 
Action: Mouse moved to (715, 466)
Screenshot: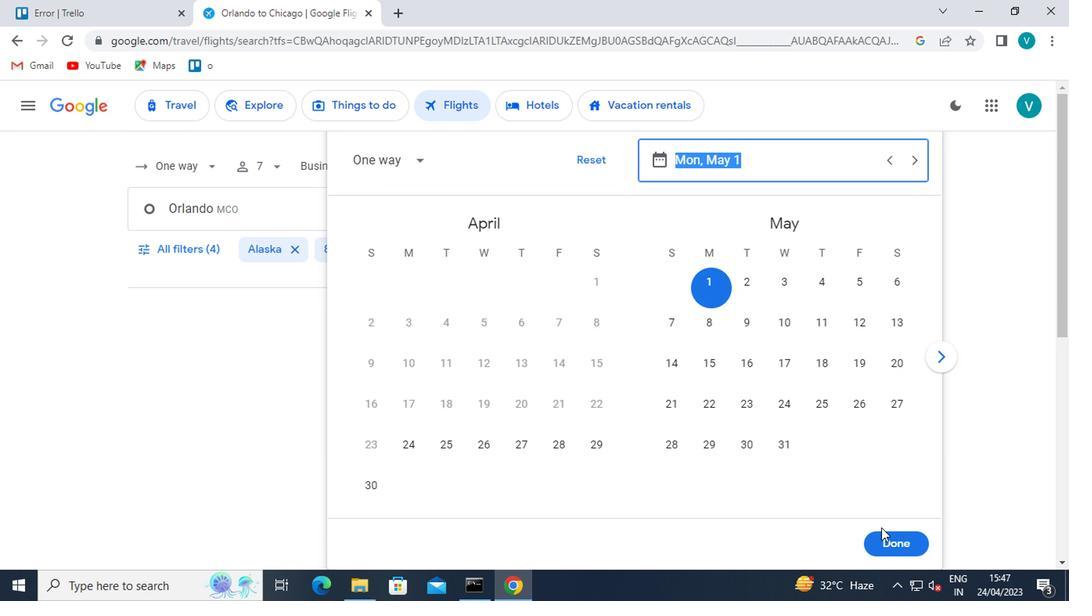 
Action: Mouse pressed left at (715, 466)
Screenshot: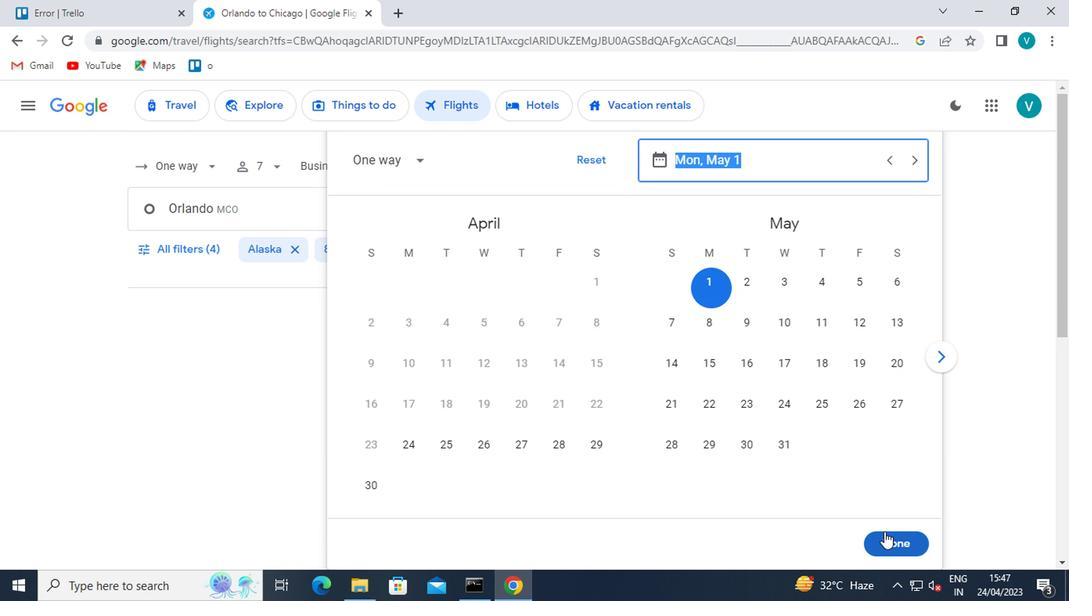 
Action: Mouse moved to (215, 266)
Screenshot: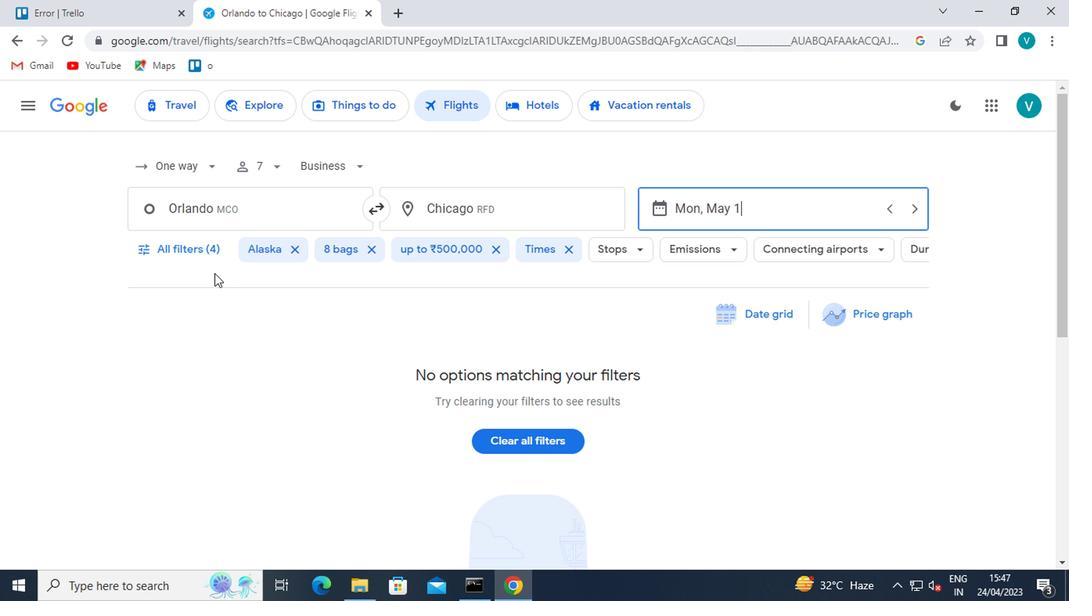 
Action: Mouse pressed left at (215, 266)
Screenshot: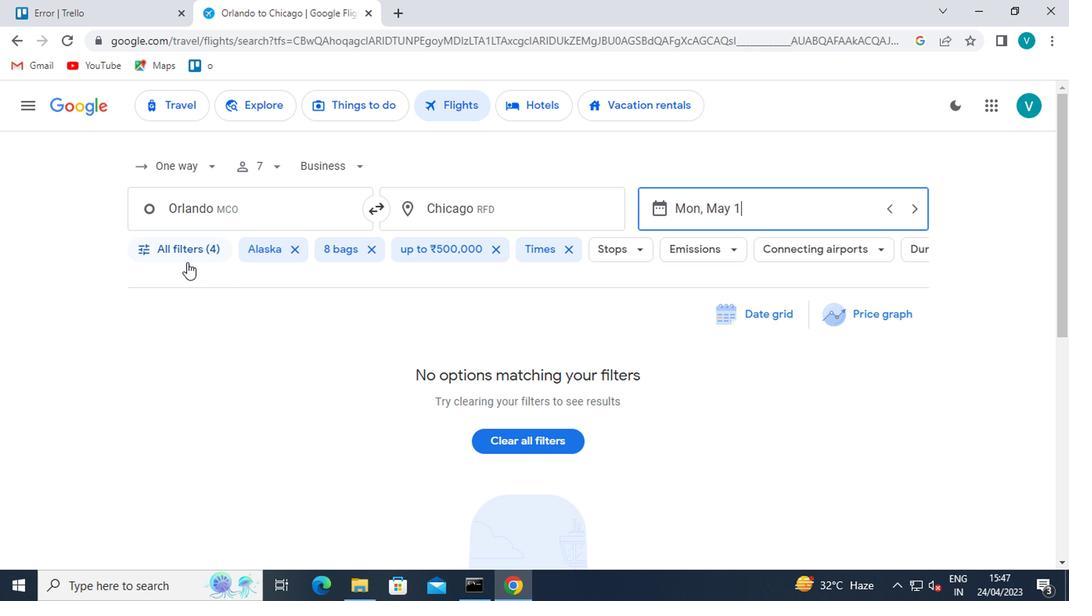 
Action: Mouse moved to (345, 349)
Screenshot: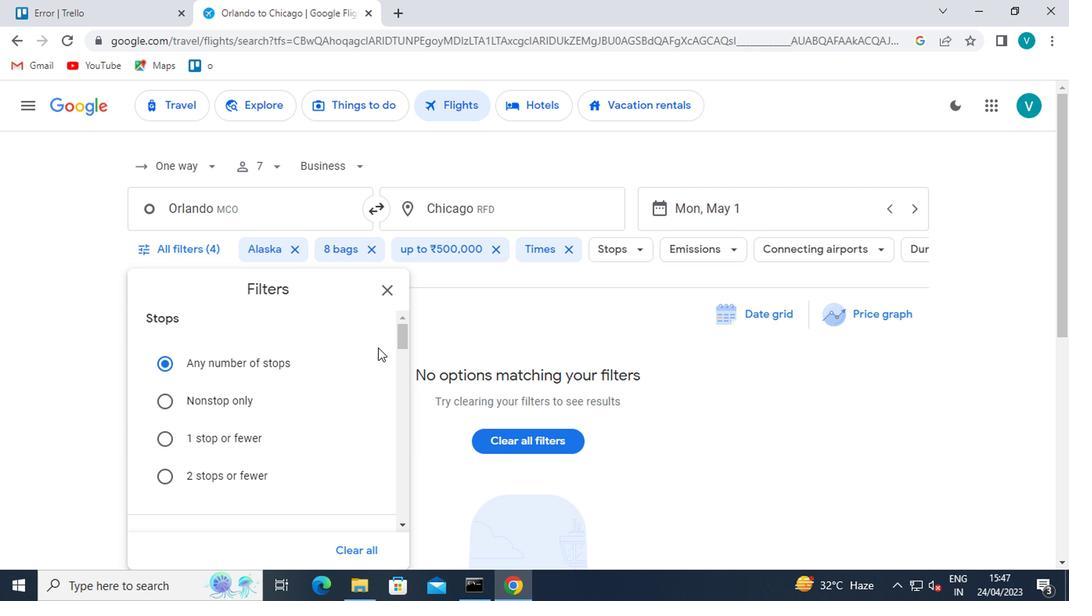 
Action: Mouse scrolled (345, 349) with delta (0, 0)
Screenshot: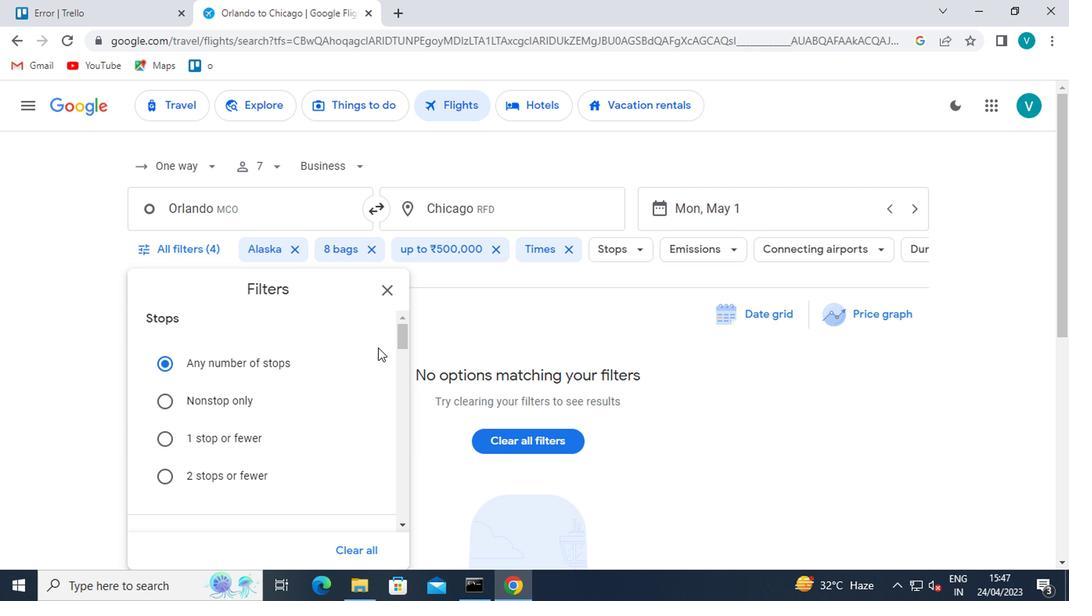 
Action: Mouse moved to (344, 352)
Screenshot: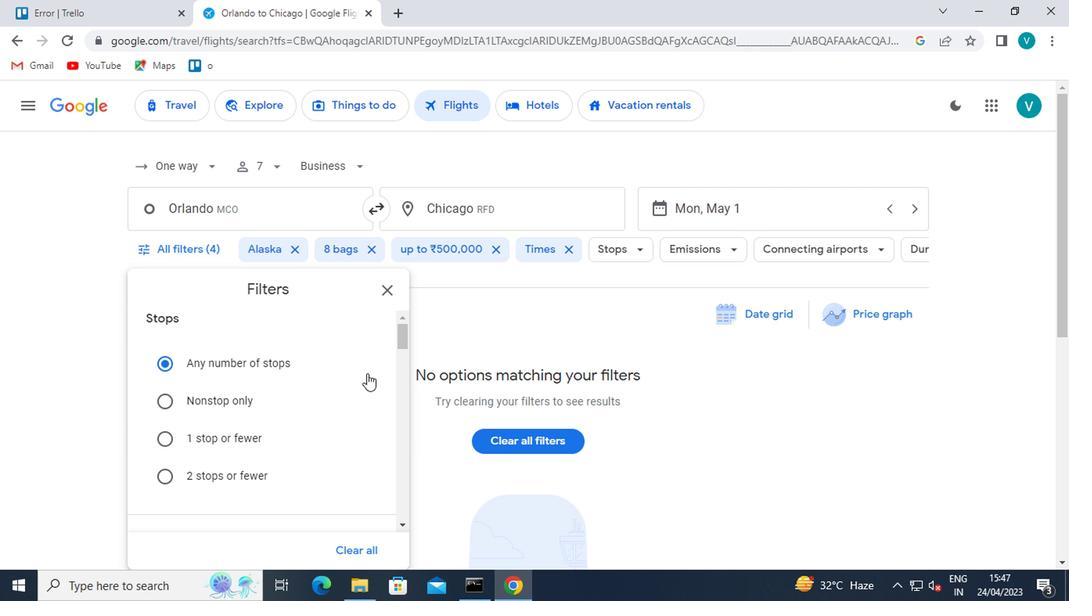 
Action: Mouse scrolled (344, 352) with delta (0, 0)
Screenshot: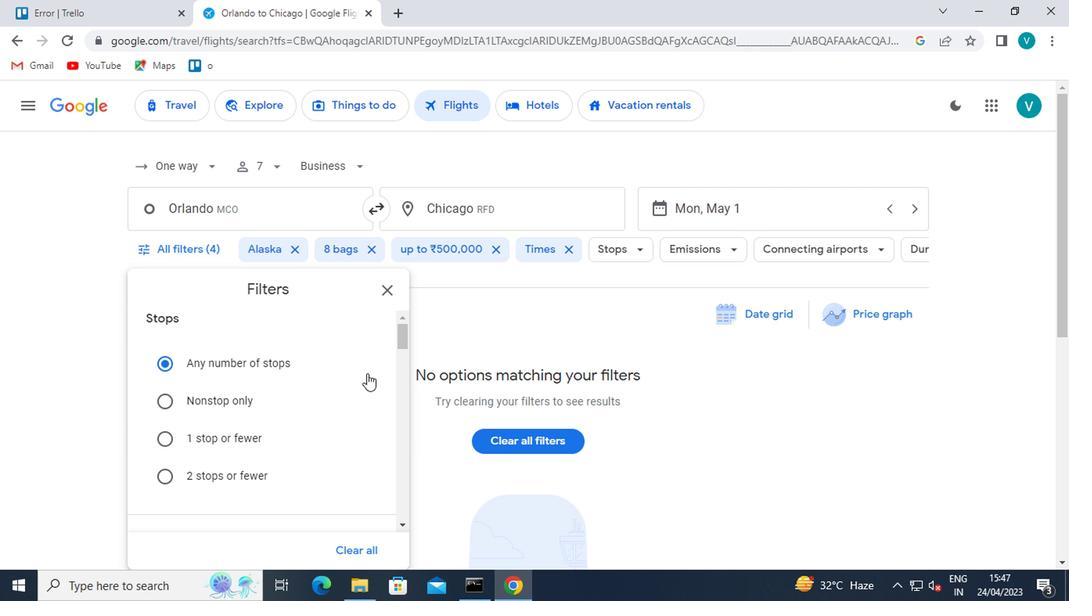 
Action: Mouse scrolled (344, 352) with delta (0, 0)
Screenshot: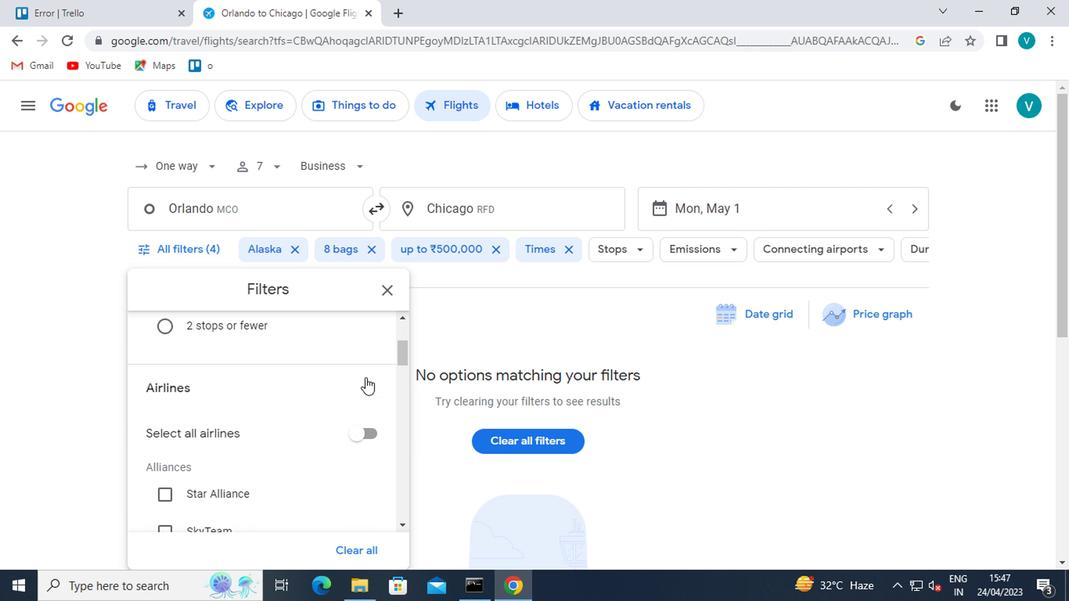 
Action: Mouse scrolled (344, 352) with delta (0, 0)
Screenshot: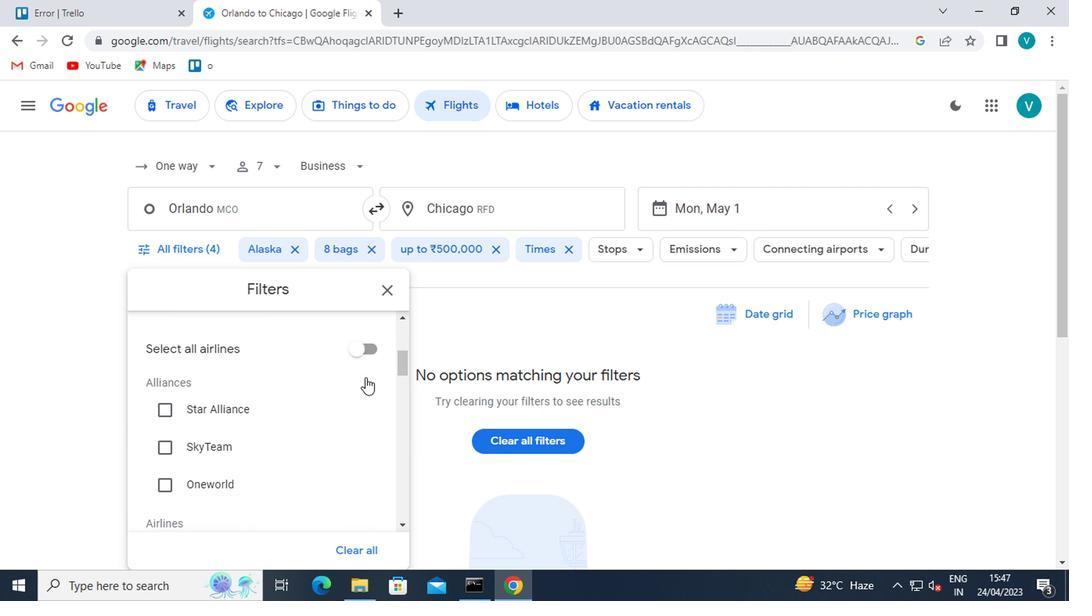 
Action: Mouse scrolled (344, 352) with delta (0, 0)
Screenshot: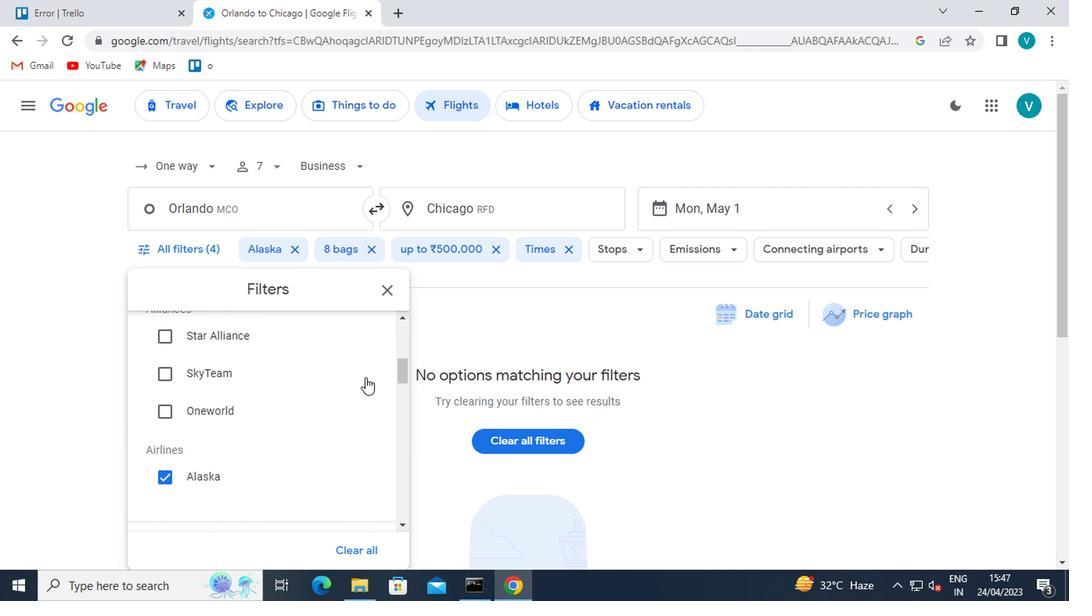 
Action: Mouse moved to (293, 358)
Screenshot: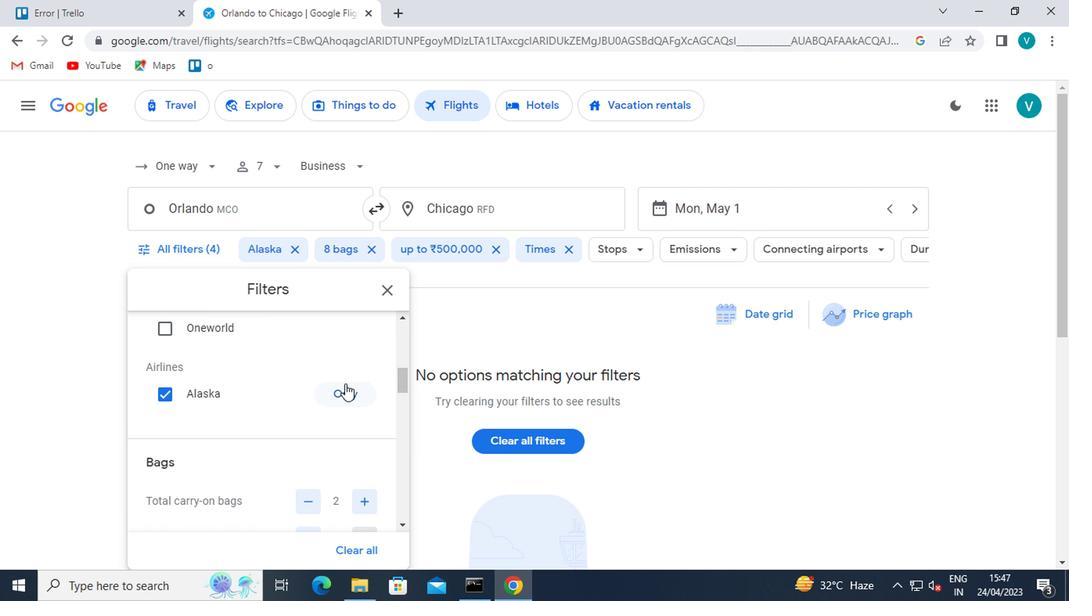 
Action: Mouse scrolled (293, 357) with delta (0, 0)
Screenshot: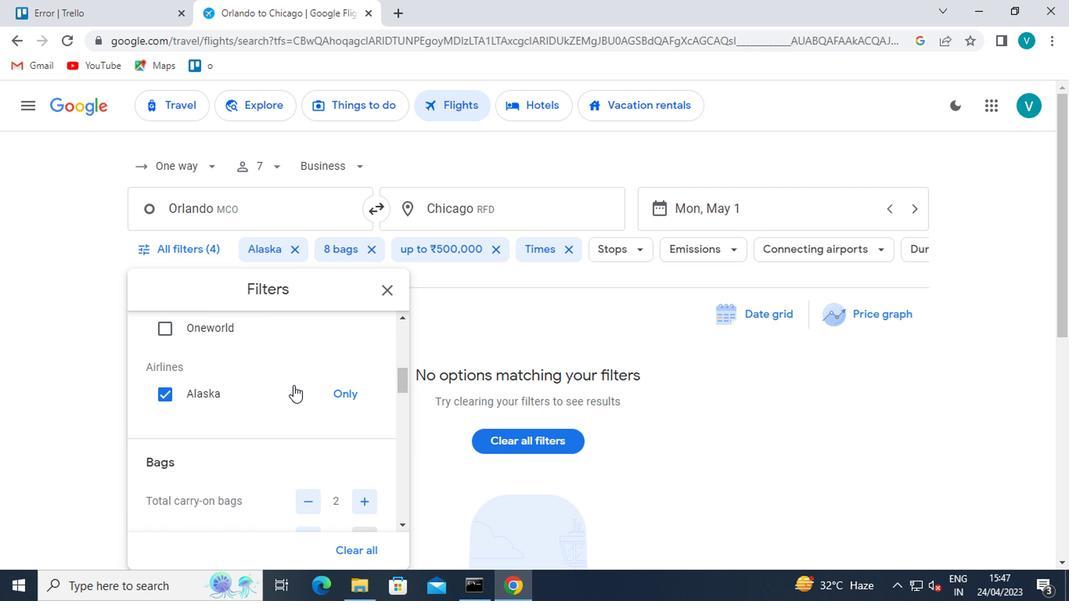 
Action: Mouse scrolled (293, 357) with delta (0, 0)
Screenshot: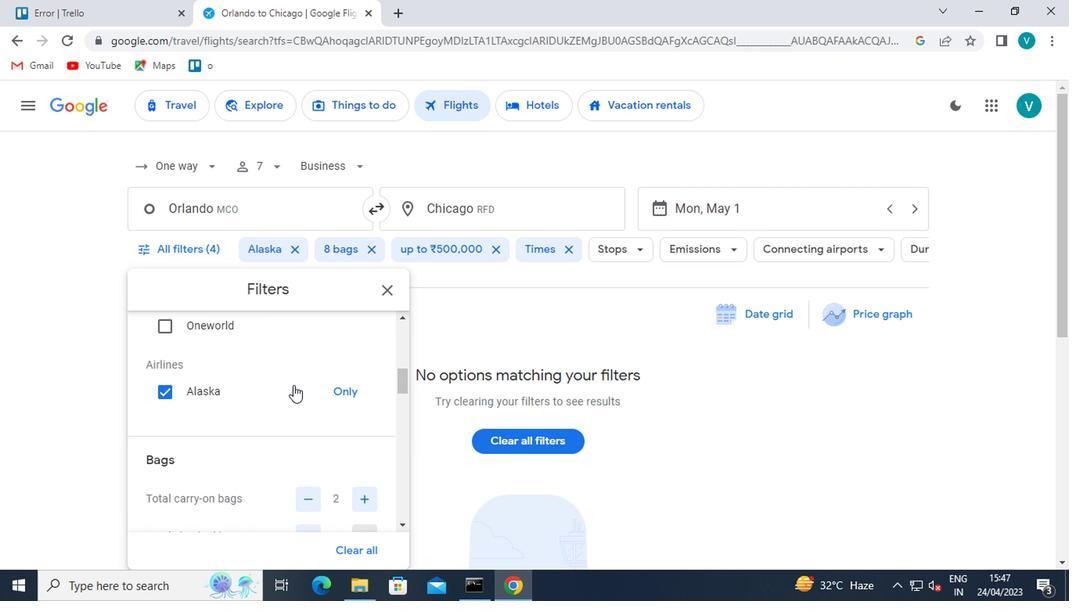 
Action: Mouse moved to (344, 357)
Screenshot: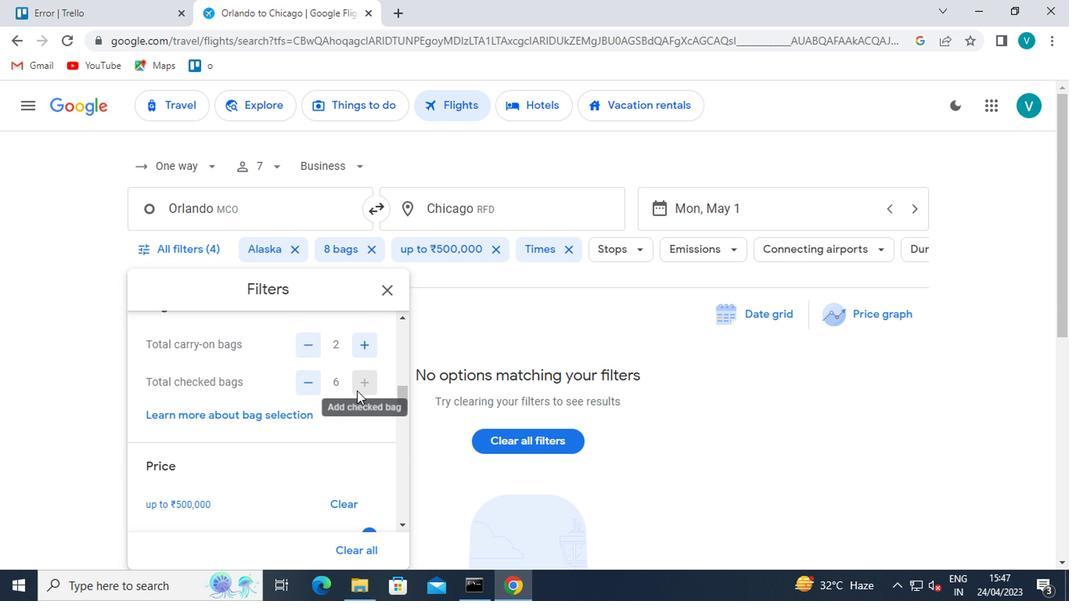 
Action: Mouse pressed left at (344, 357)
Screenshot: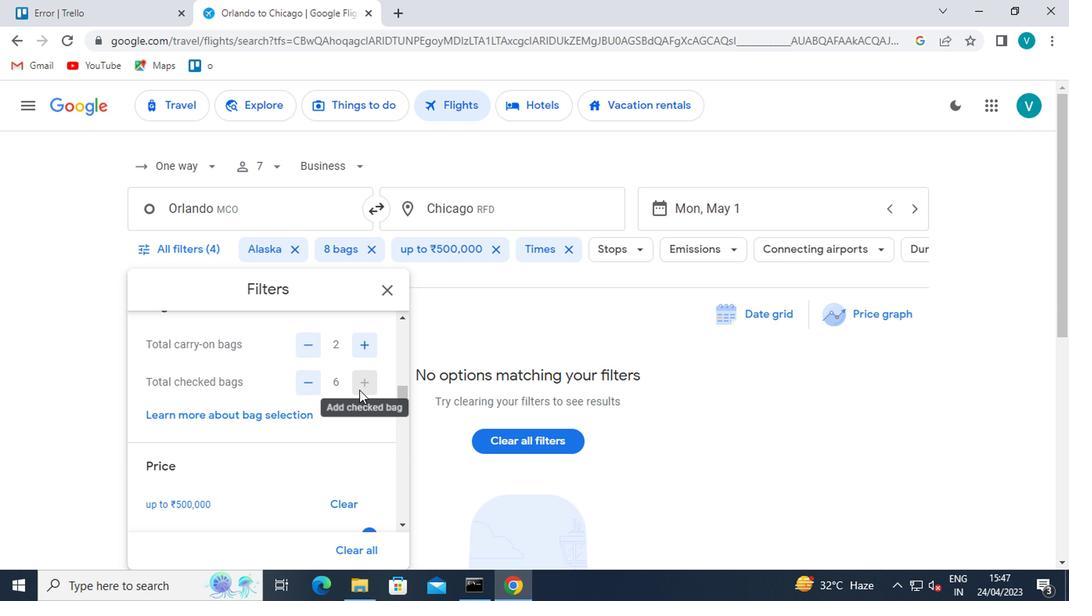 
Action: Mouse moved to (344, 357)
Screenshot: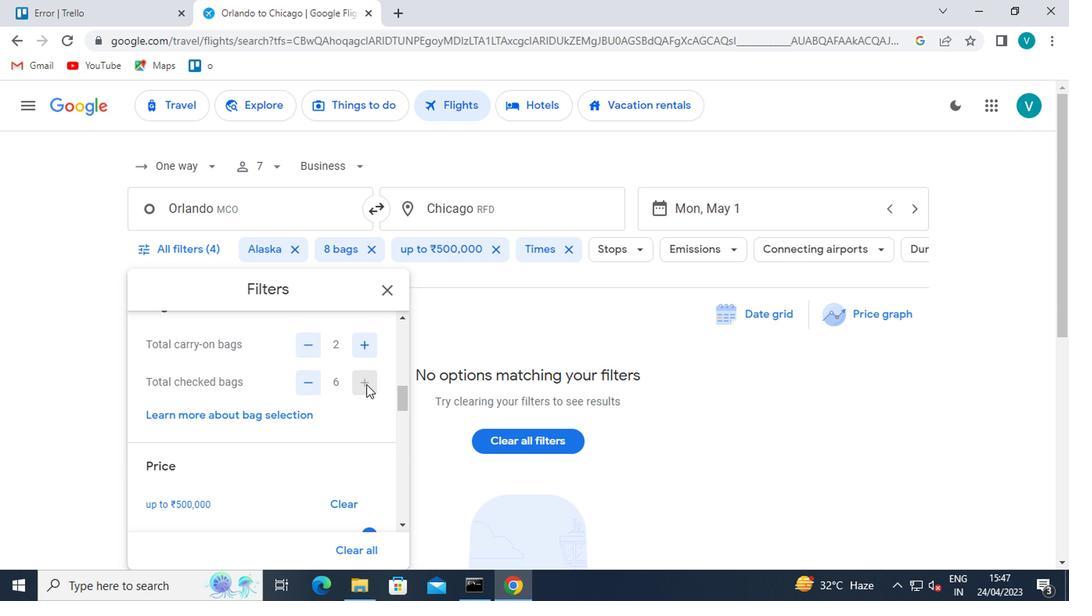 
Action: Mouse scrolled (344, 357) with delta (0, 0)
Screenshot: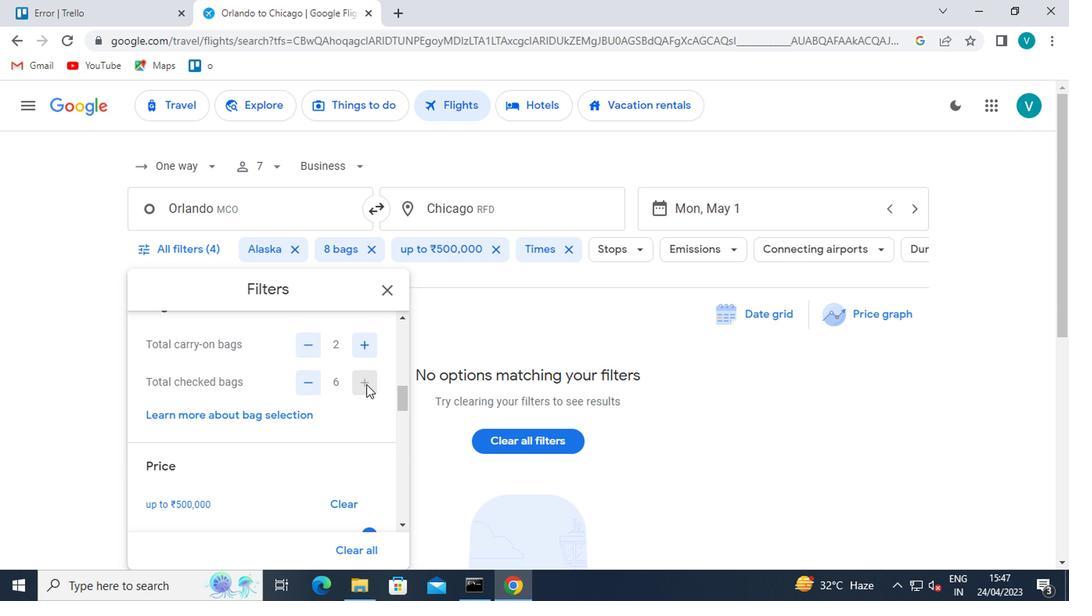 
Action: Mouse moved to (344, 357)
Screenshot: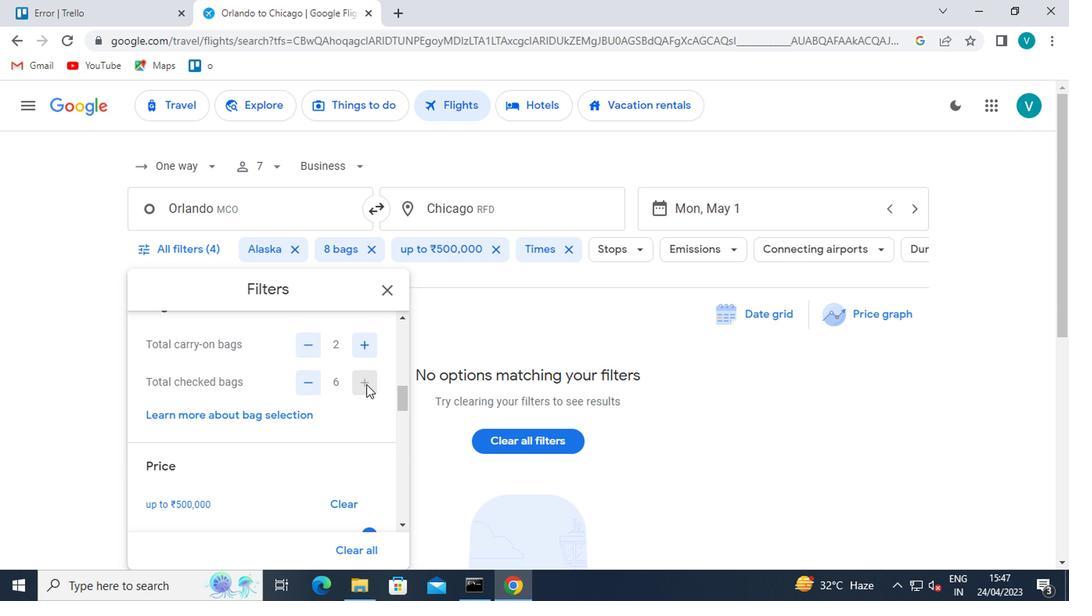 
Action: Mouse scrolled (344, 357) with delta (0, 0)
Screenshot: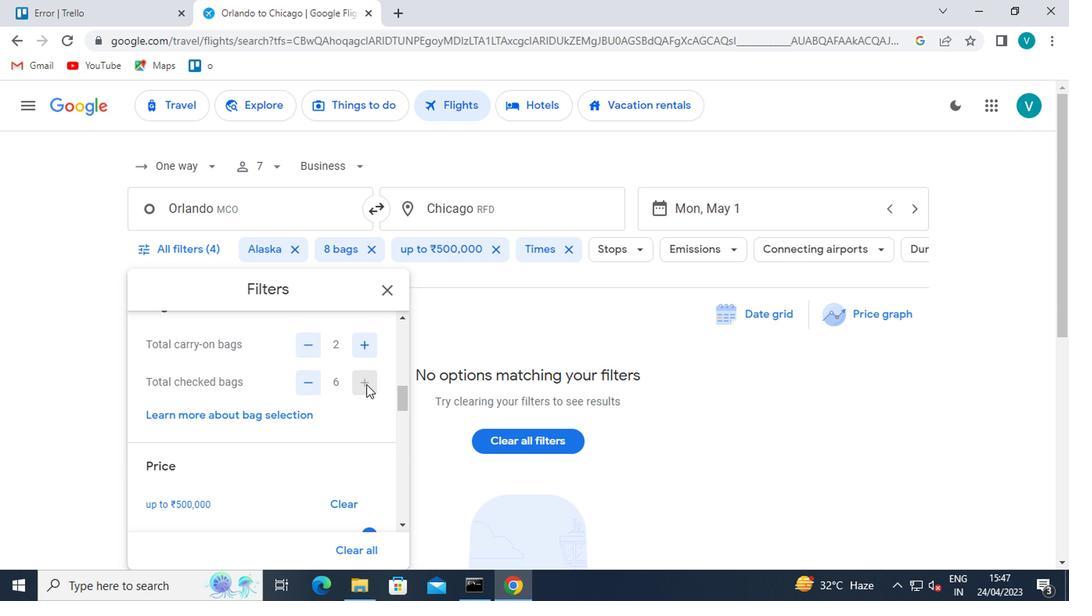 
Action: Mouse moved to (345, 354)
Screenshot: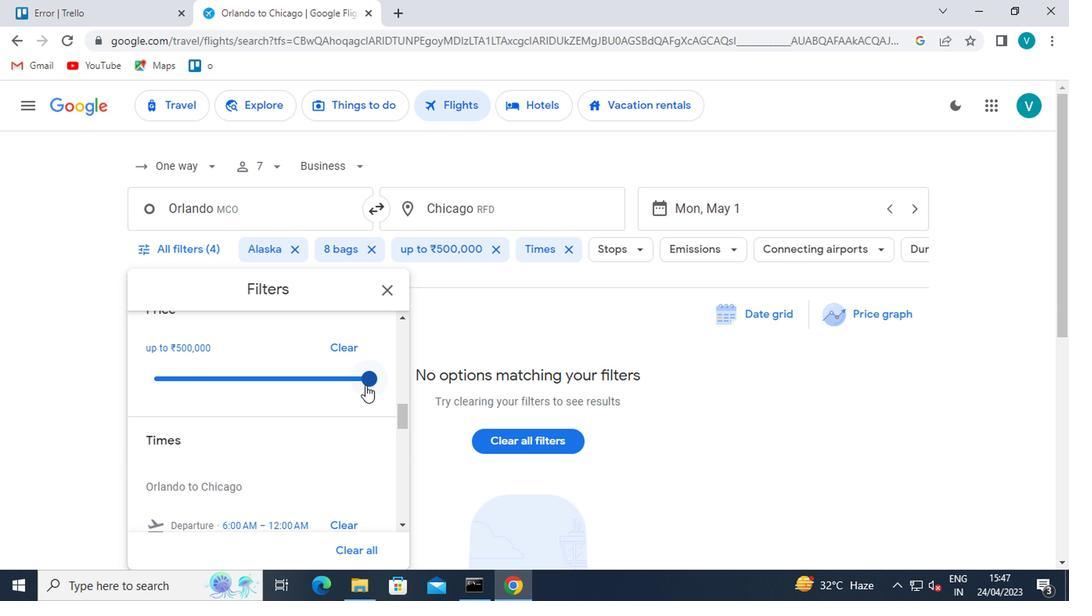 
Action: Mouse pressed left at (345, 354)
Screenshot: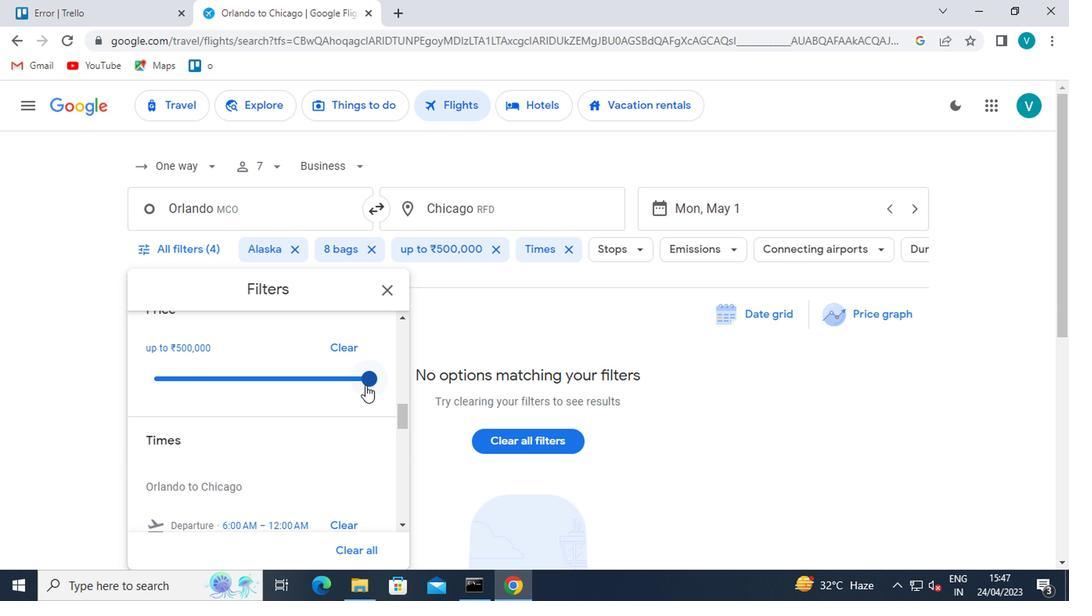 
Action: Mouse moved to (312, 376)
Screenshot: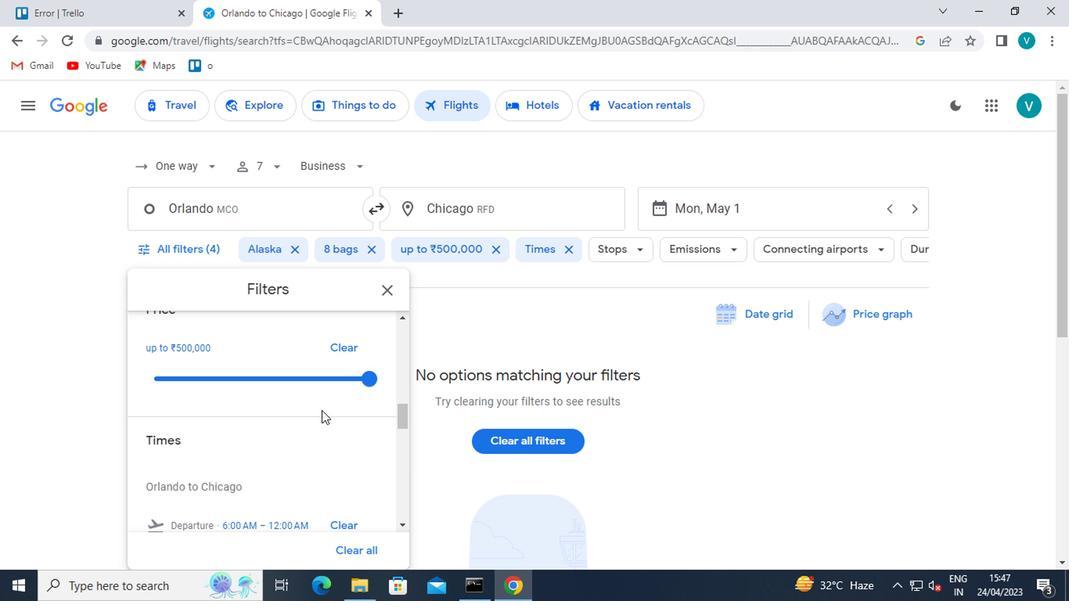
Action: Mouse scrolled (312, 375) with delta (0, 0)
Screenshot: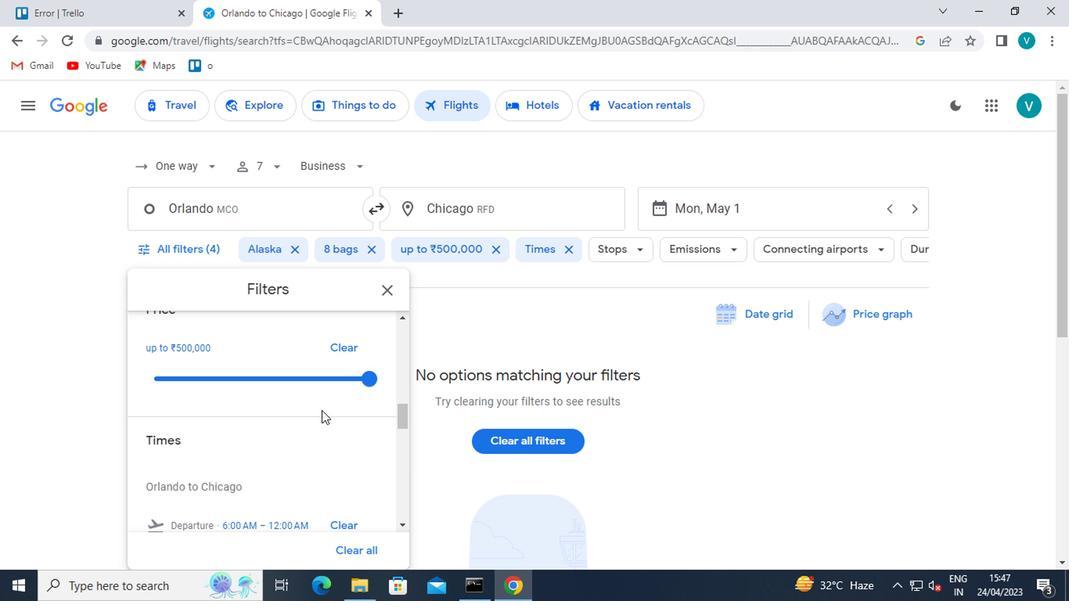 
Action: Mouse scrolled (312, 375) with delta (0, 0)
Screenshot: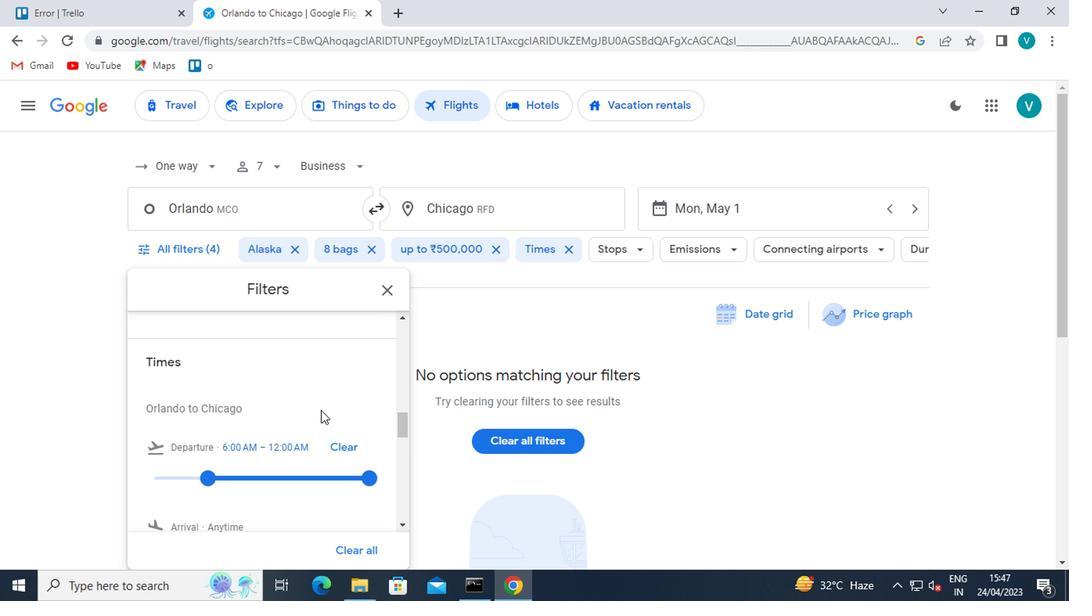 
Action: Mouse moved to (233, 367)
Screenshot: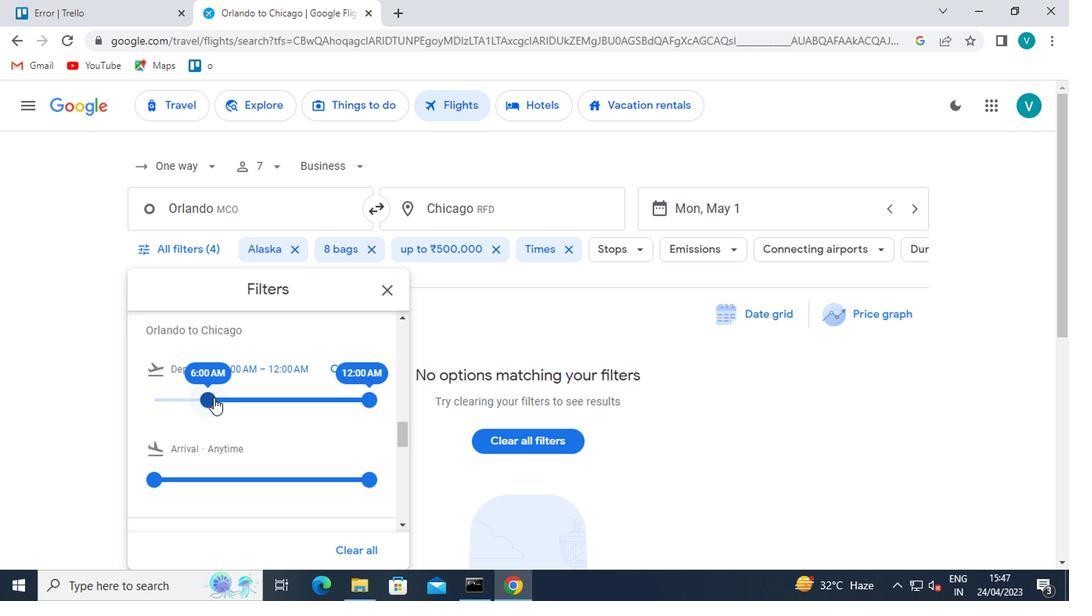 
Action: Mouse pressed left at (233, 367)
Screenshot: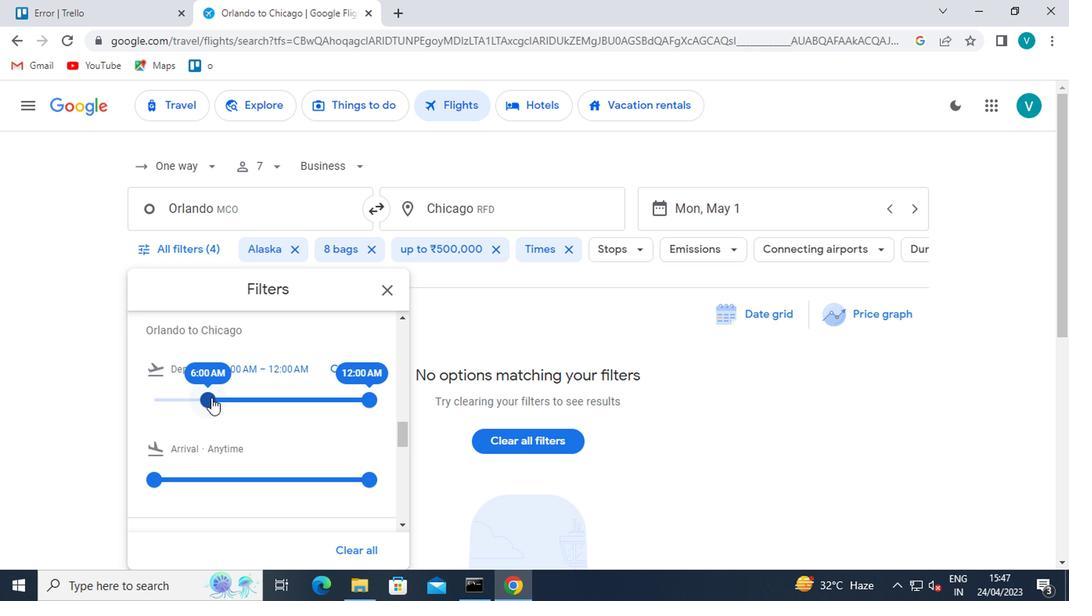 
Action: Mouse moved to (248, 363)
Screenshot: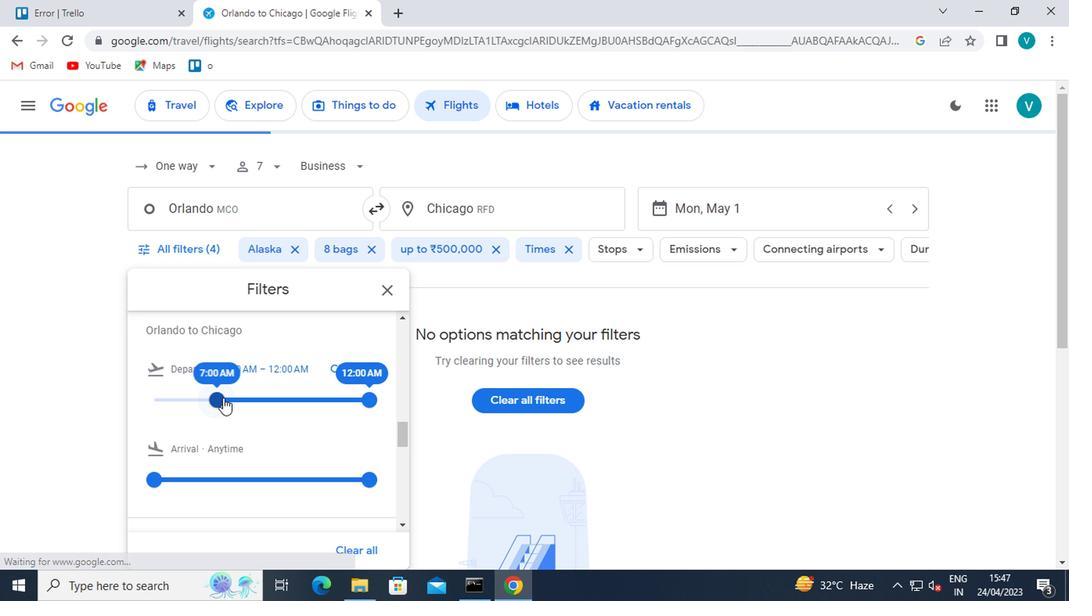 
